 Task: Plan a trip to Rudsar, Iran from 8th November, 2023 to 19th November, 2023 for 1 adult. Place can be shared room with 1  bedroom having 1 bed and 1 bathroom. Property type can be hotel. Look for 4 properties as per requirement.
Action: Mouse moved to (409, 90)
Screenshot: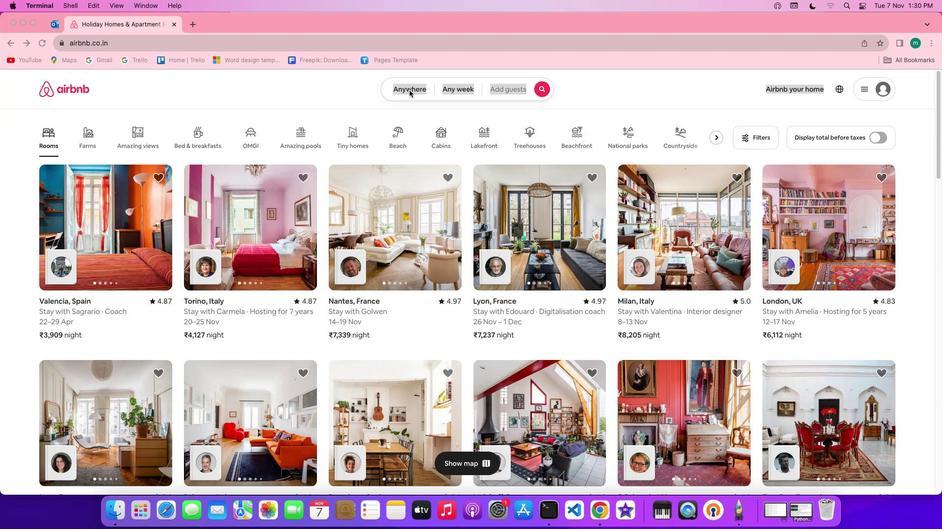 
Action: Mouse pressed left at (409, 90)
Screenshot: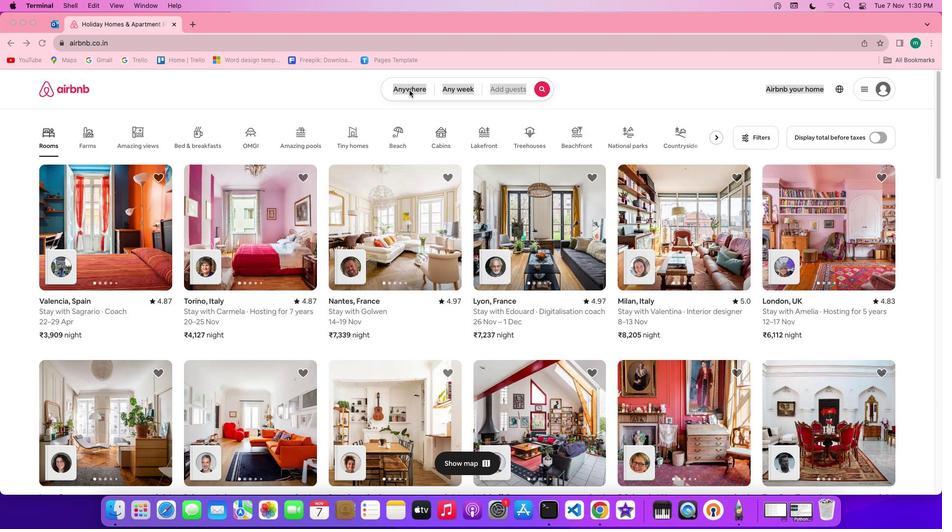 
Action: Mouse pressed left at (409, 90)
Screenshot: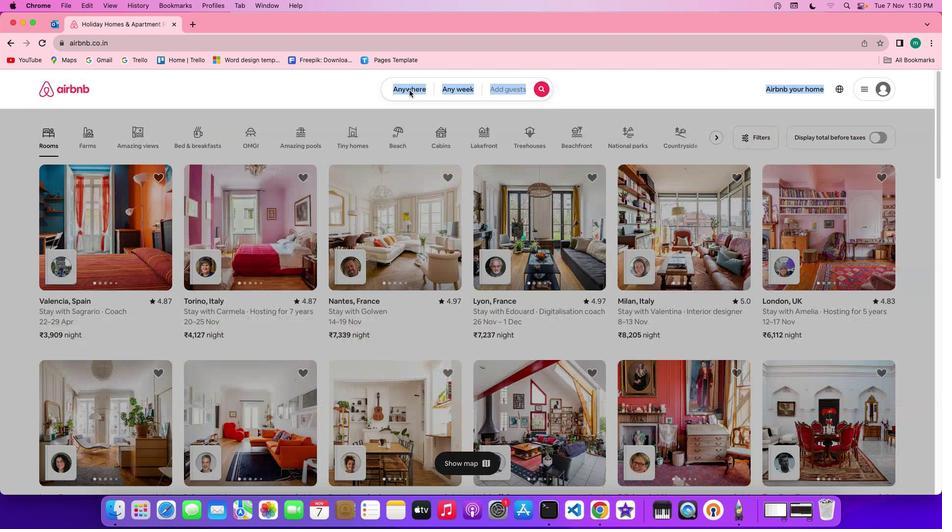 
Action: Mouse moved to (351, 124)
Screenshot: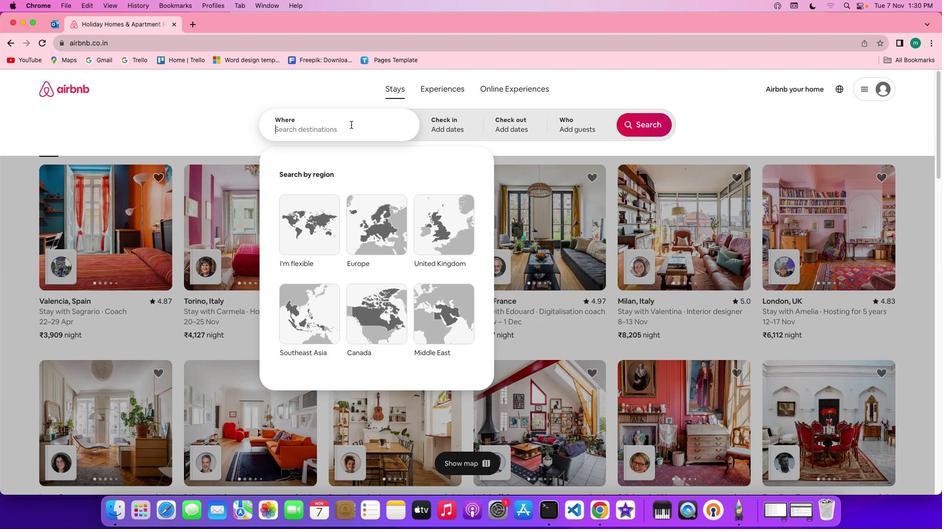 
Action: Mouse pressed left at (351, 124)
Screenshot: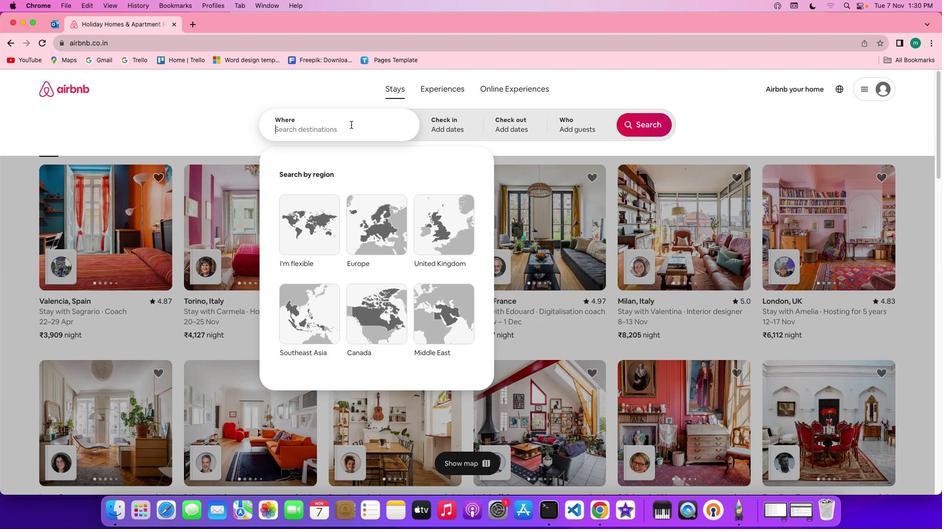 
Action: Key pressed Key.shift'R''u''d''s''a''r'','Key.spaceKey.shift'I''r''a''n'
Screenshot: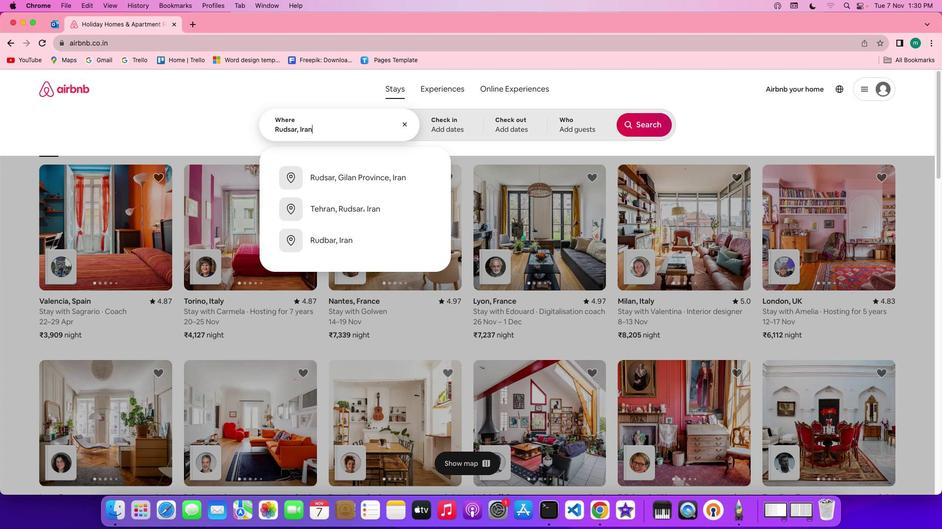 
Action: Mouse moved to (456, 124)
Screenshot: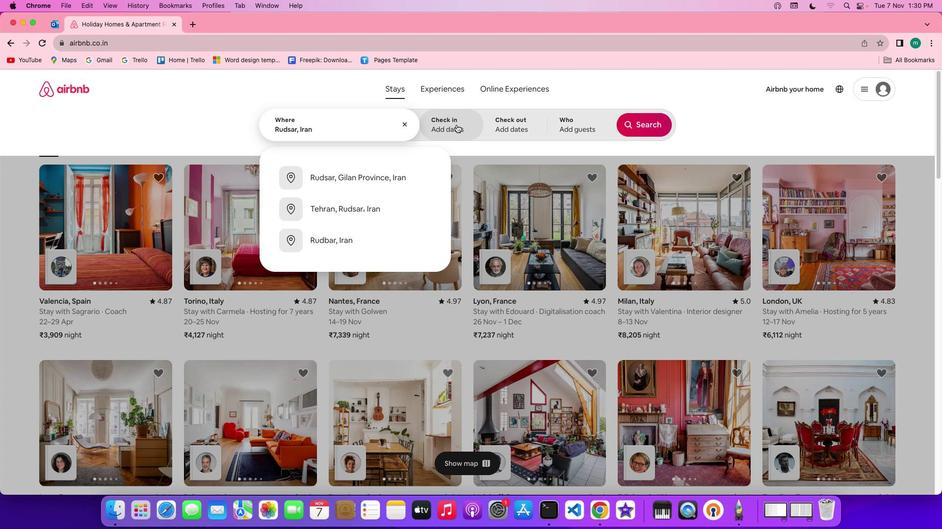 
Action: Mouse pressed left at (456, 124)
Screenshot: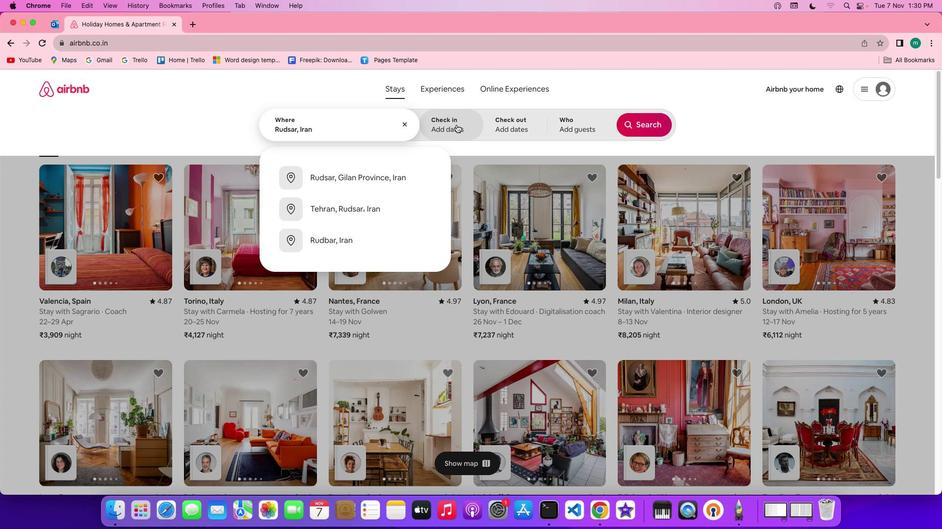 
Action: Mouse moved to (372, 269)
Screenshot: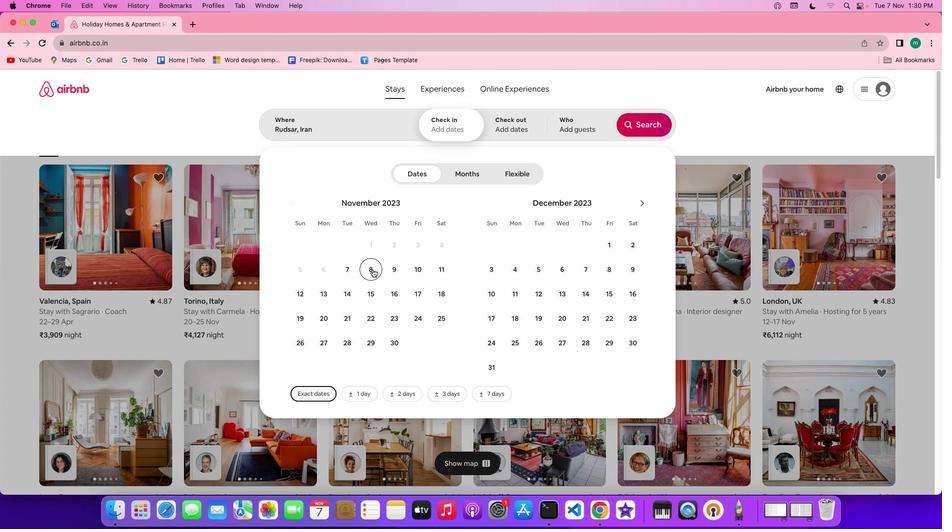 
Action: Mouse pressed left at (372, 269)
Screenshot: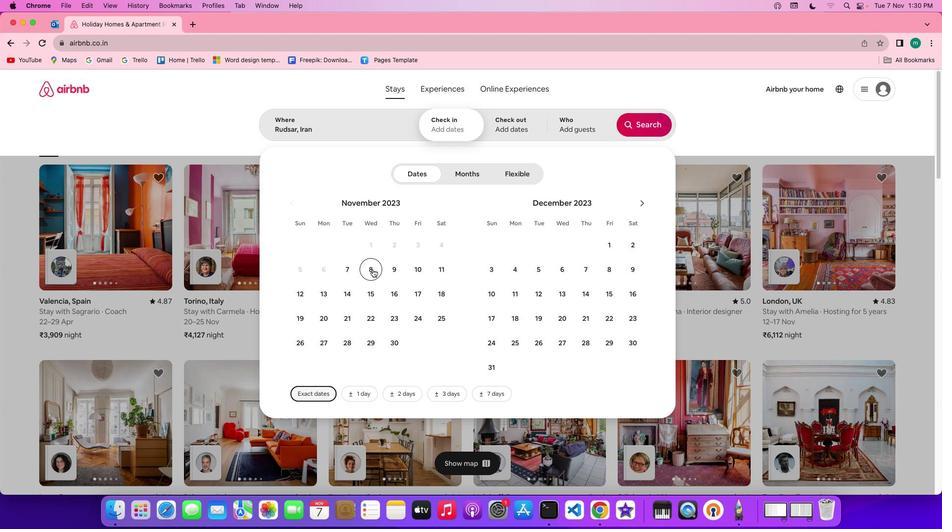 
Action: Mouse moved to (301, 327)
Screenshot: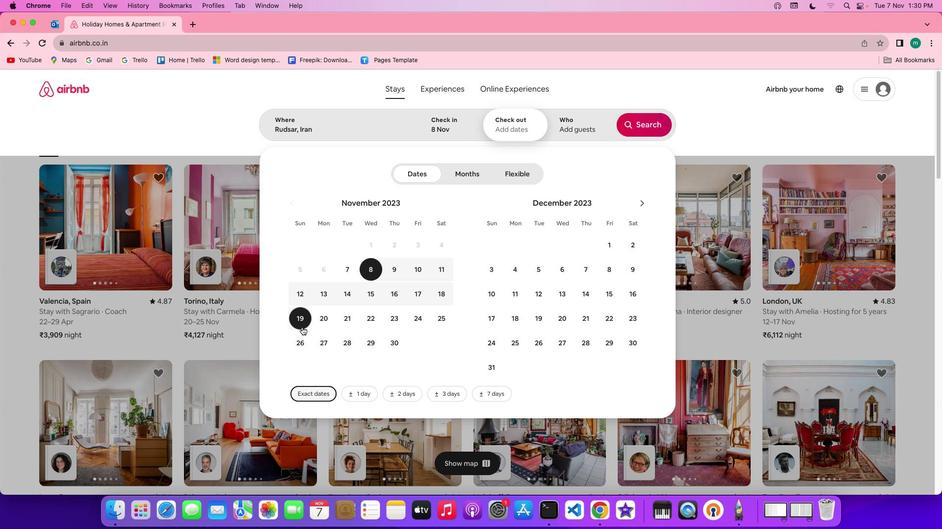 
Action: Mouse pressed left at (301, 327)
Screenshot: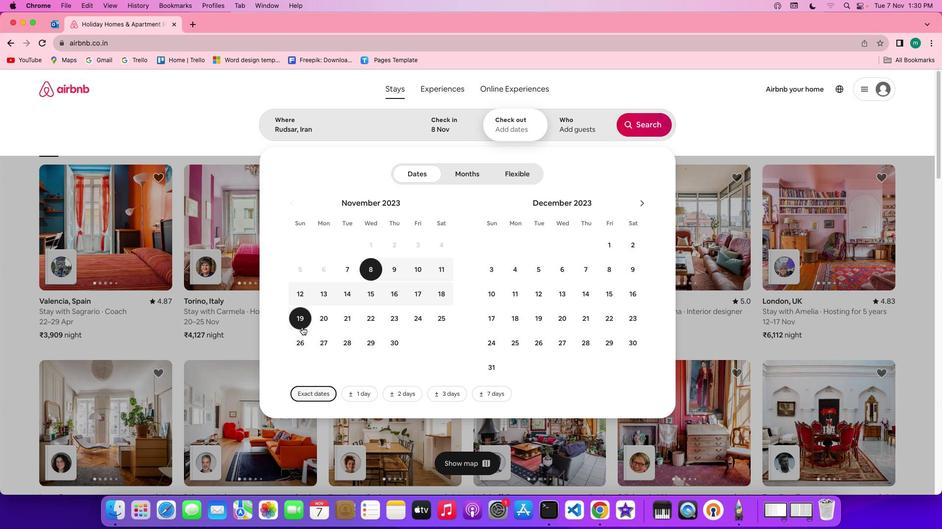 
Action: Mouse moved to (577, 119)
Screenshot: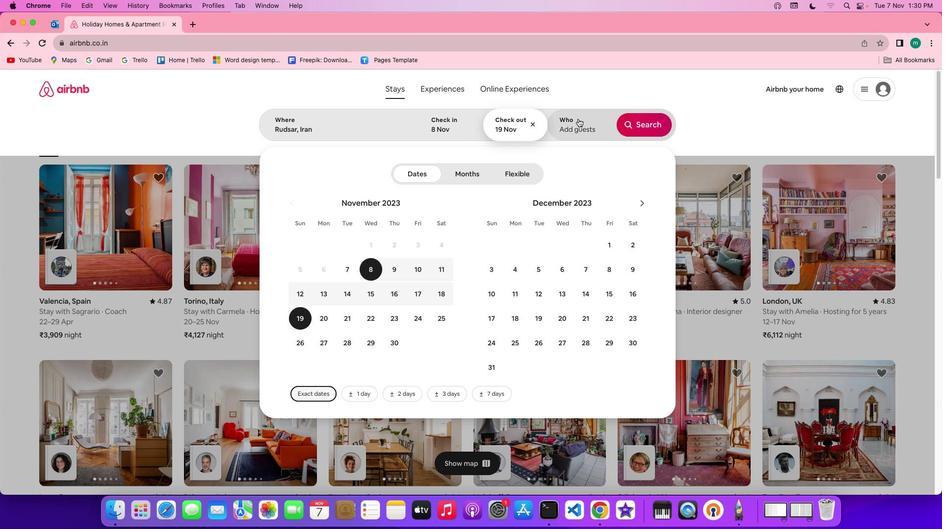 
Action: Mouse pressed left at (577, 119)
Screenshot: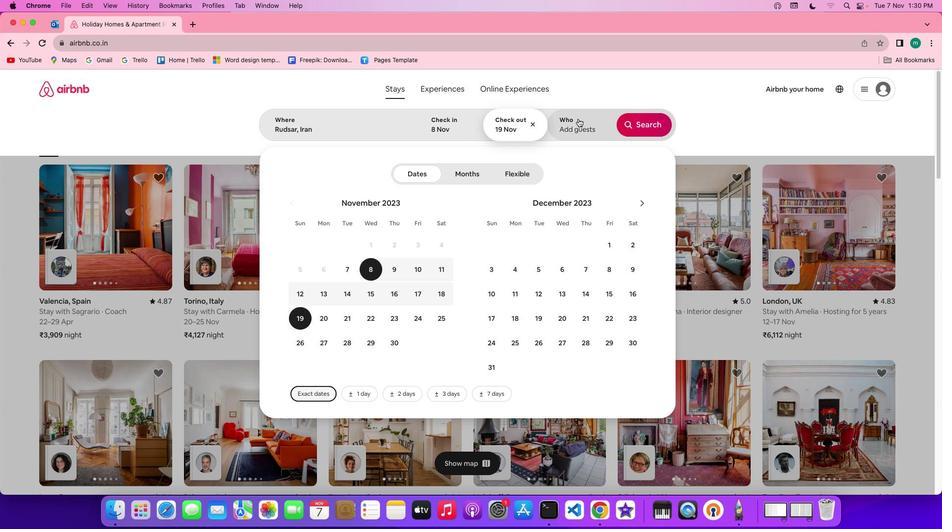 
Action: Mouse moved to (646, 177)
Screenshot: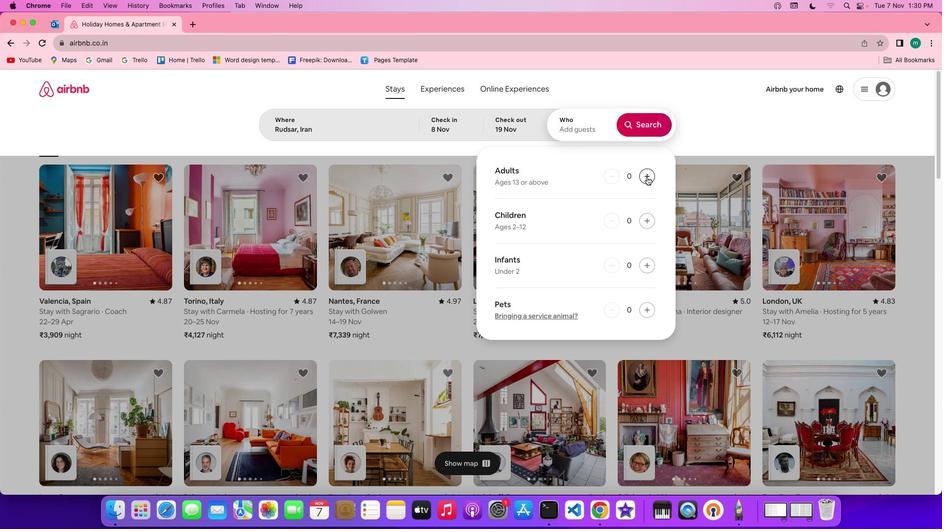
Action: Mouse pressed left at (646, 177)
Screenshot: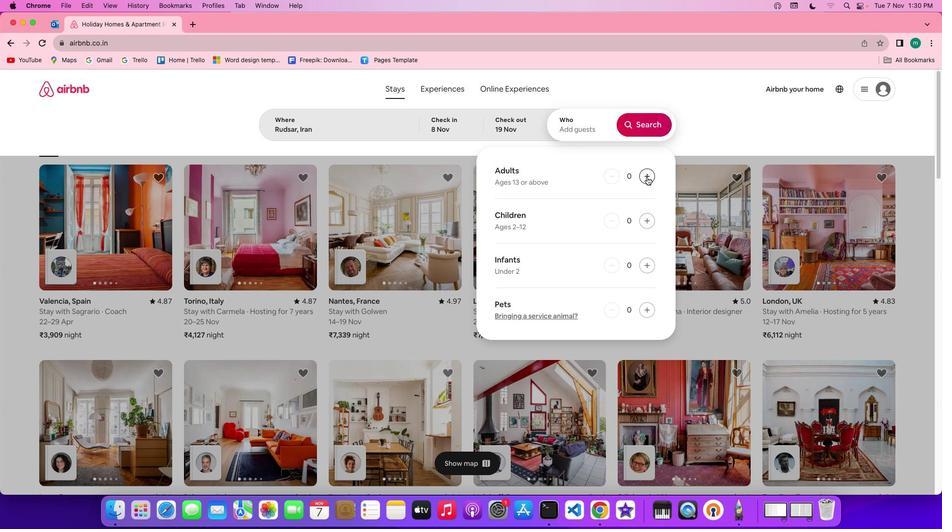 
Action: Mouse moved to (643, 125)
Screenshot: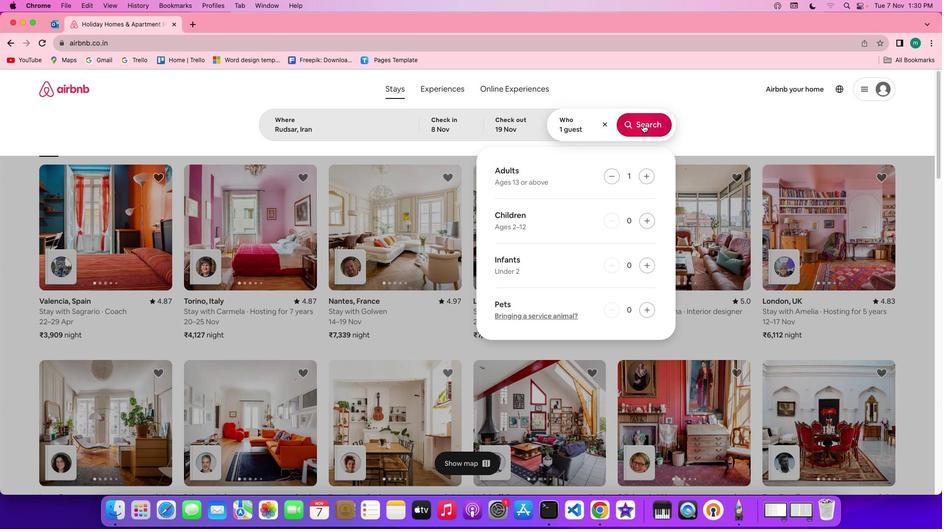 
Action: Mouse pressed left at (643, 125)
Screenshot: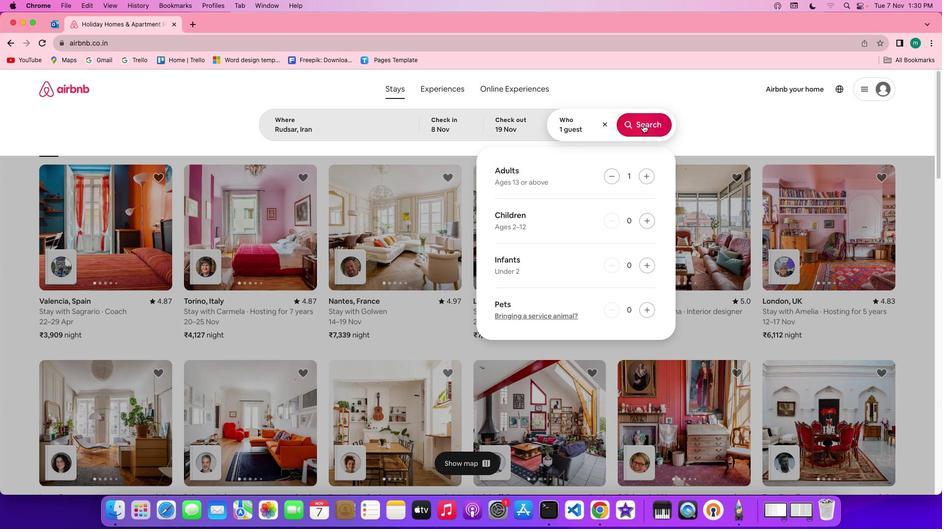 
Action: Mouse moved to (792, 127)
Screenshot: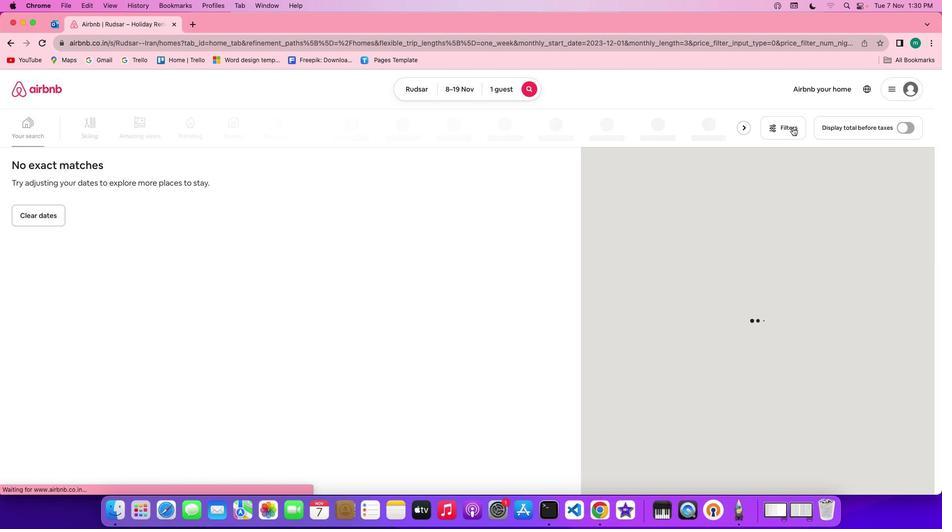 
Action: Mouse pressed left at (792, 127)
Screenshot: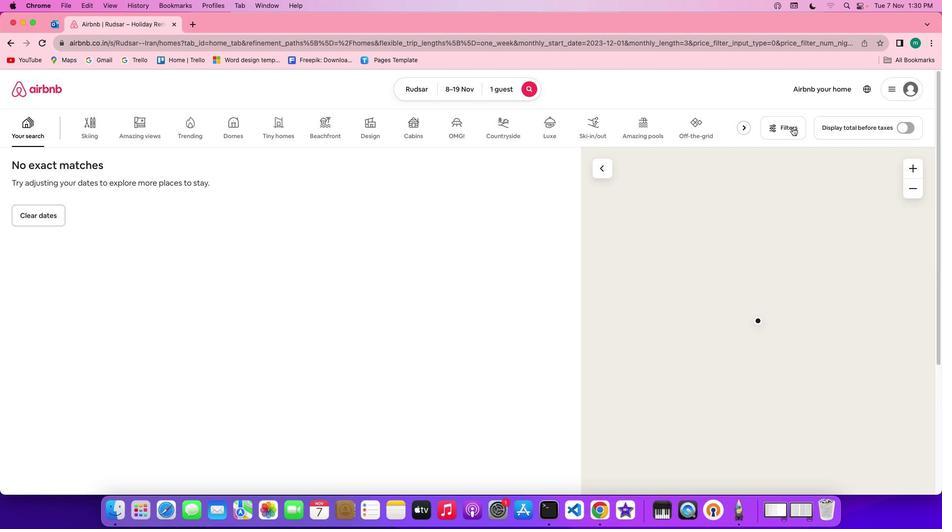 
Action: Mouse moved to (773, 127)
Screenshot: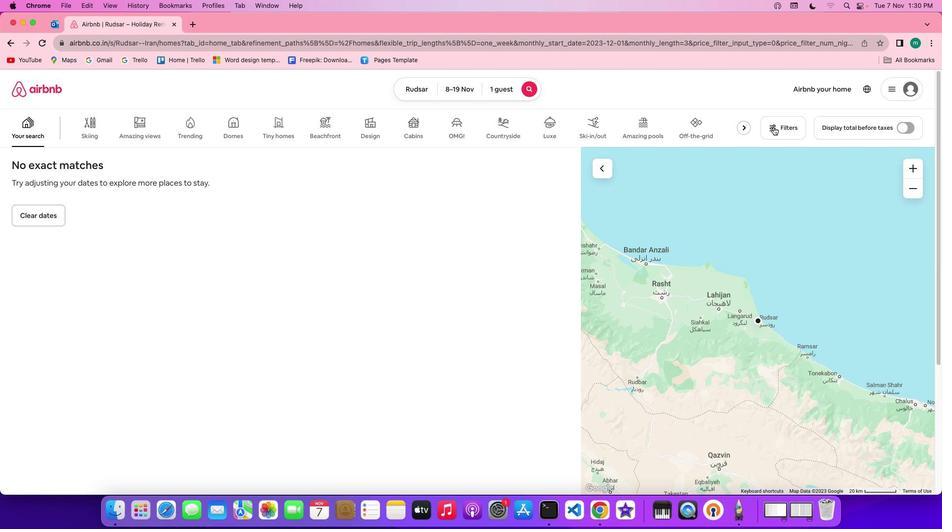 
Action: Mouse pressed left at (773, 127)
Screenshot: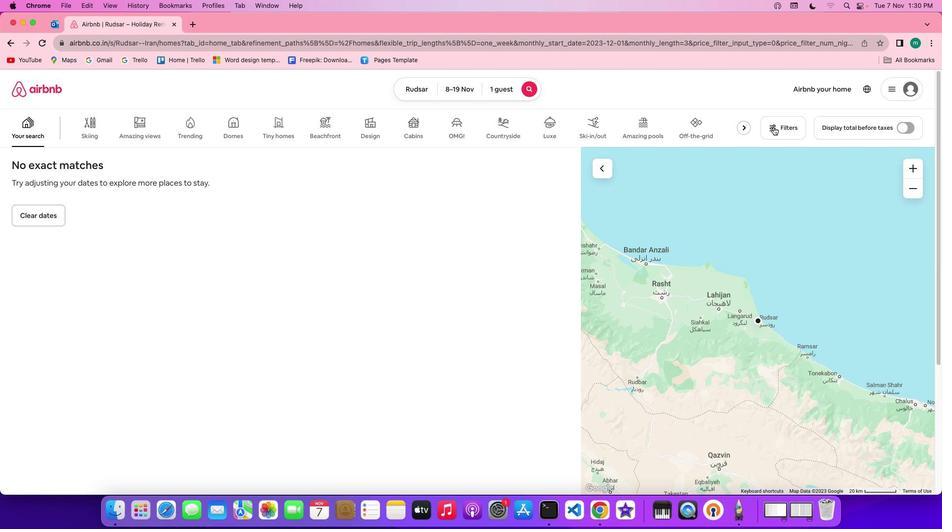 
Action: Mouse moved to (407, 326)
Screenshot: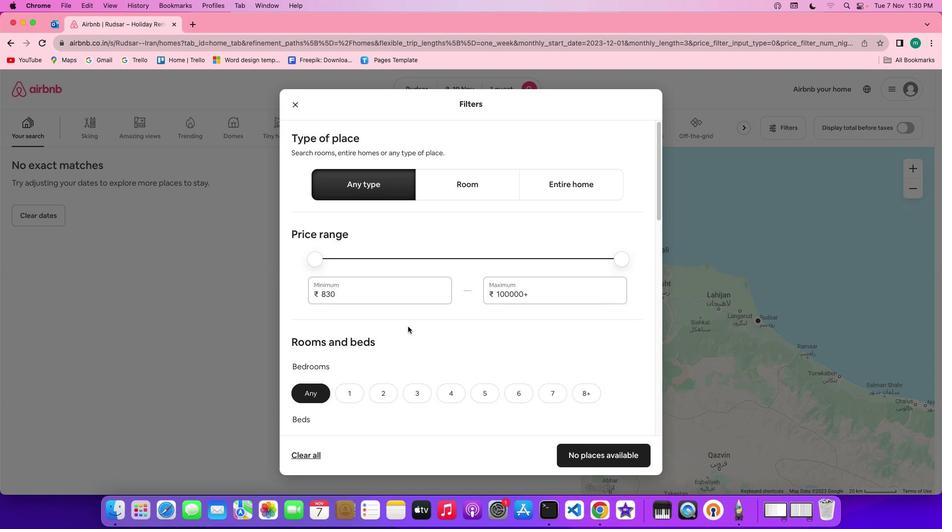 
Action: Mouse scrolled (407, 326) with delta (0, 0)
Screenshot: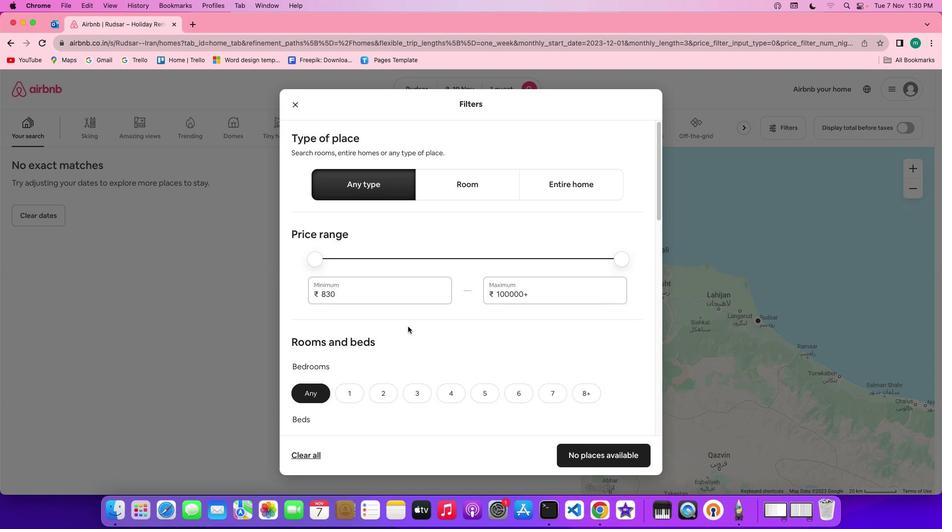 
Action: Mouse scrolled (407, 326) with delta (0, 0)
Screenshot: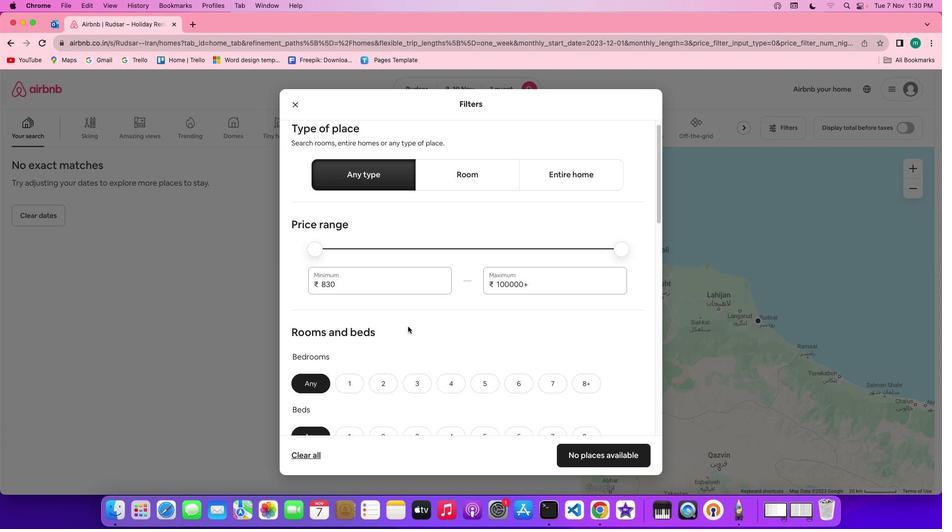 
Action: Mouse scrolled (407, 326) with delta (0, 0)
Screenshot: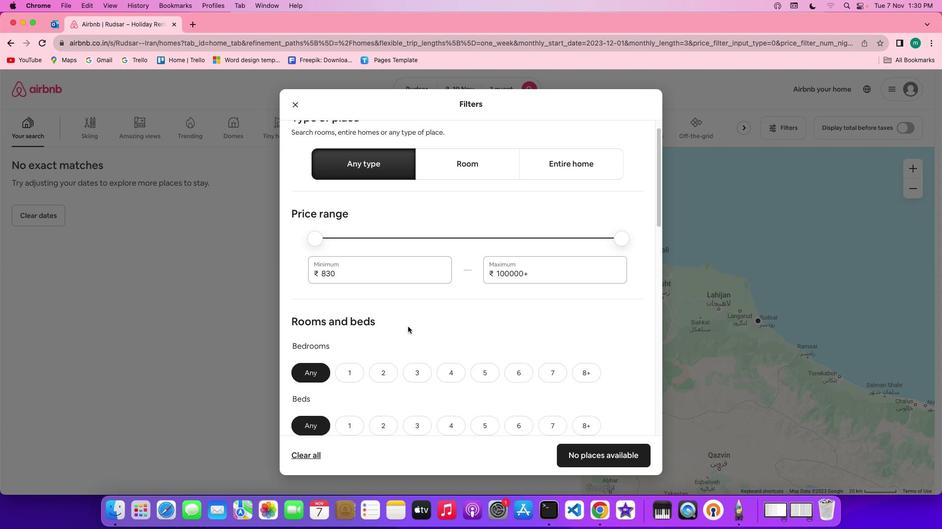 
Action: Mouse scrolled (407, 326) with delta (0, 0)
Screenshot: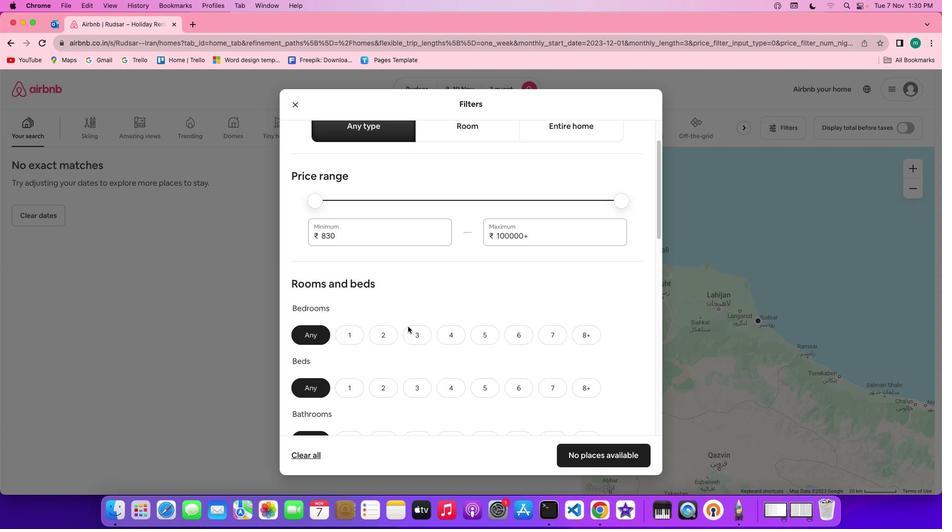
Action: Mouse scrolled (407, 326) with delta (0, 0)
Screenshot: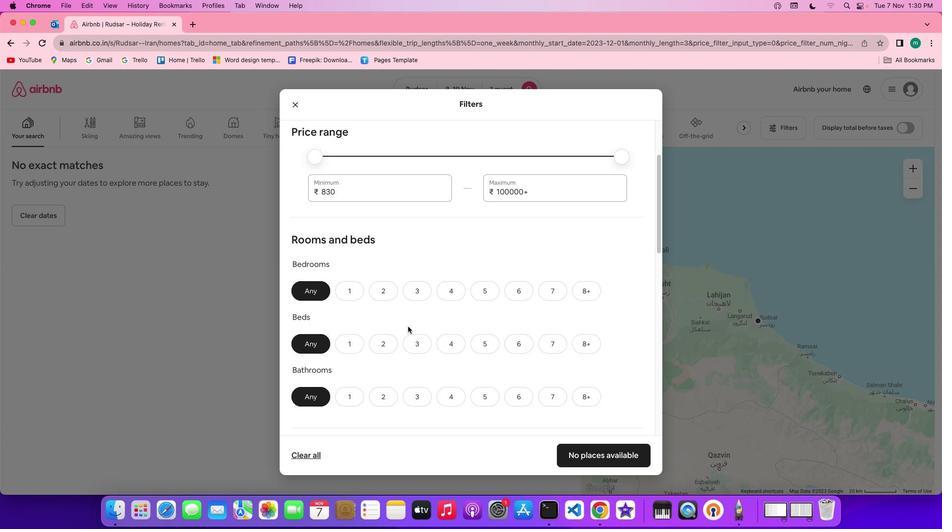 
Action: Mouse scrolled (407, 326) with delta (0, 0)
Screenshot: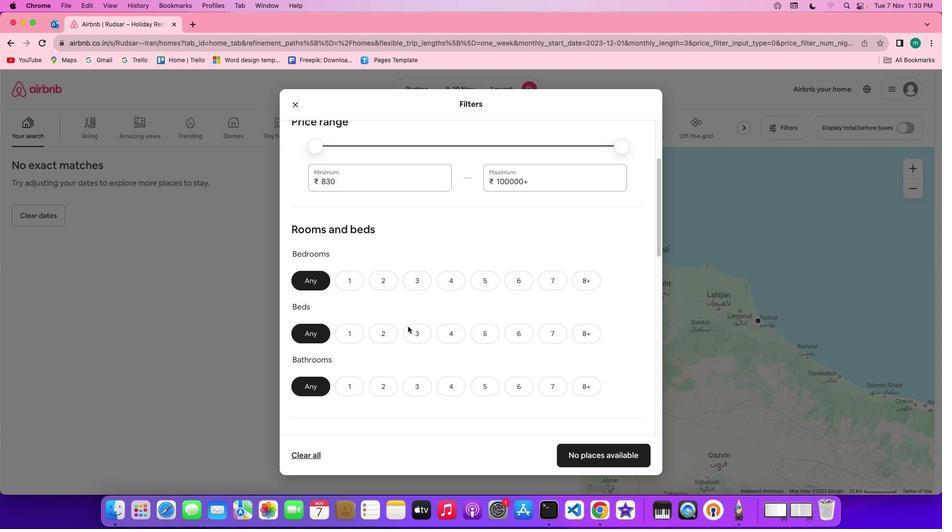 
Action: Mouse scrolled (407, 326) with delta (0, 0)
Screenshot: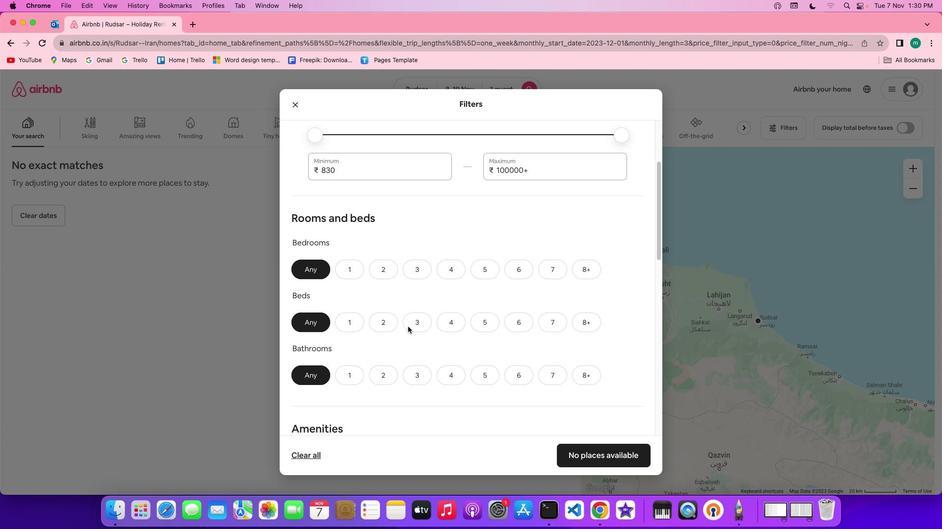 
Action: Mouse scrolled (407, 326) with delta (0, 0)
Screenshot: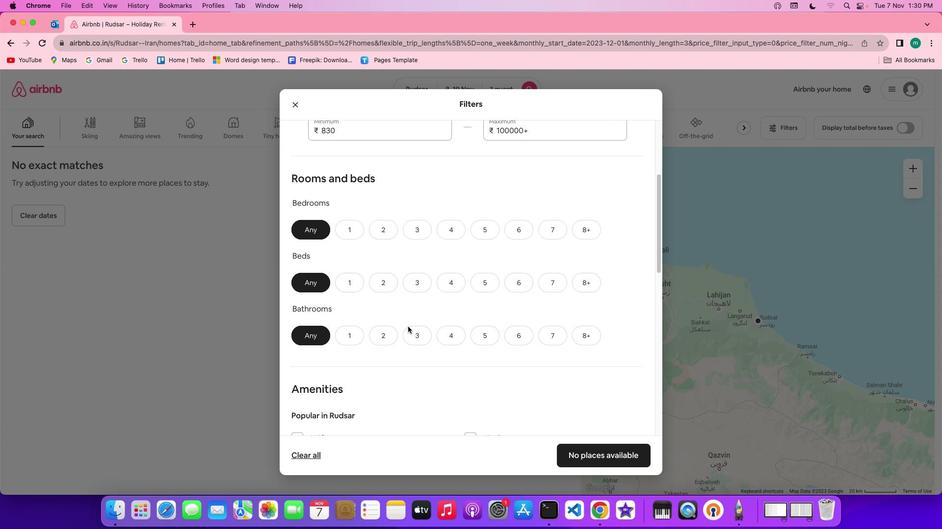 
Action: Mouse moved to (350, 184)
Screenshot: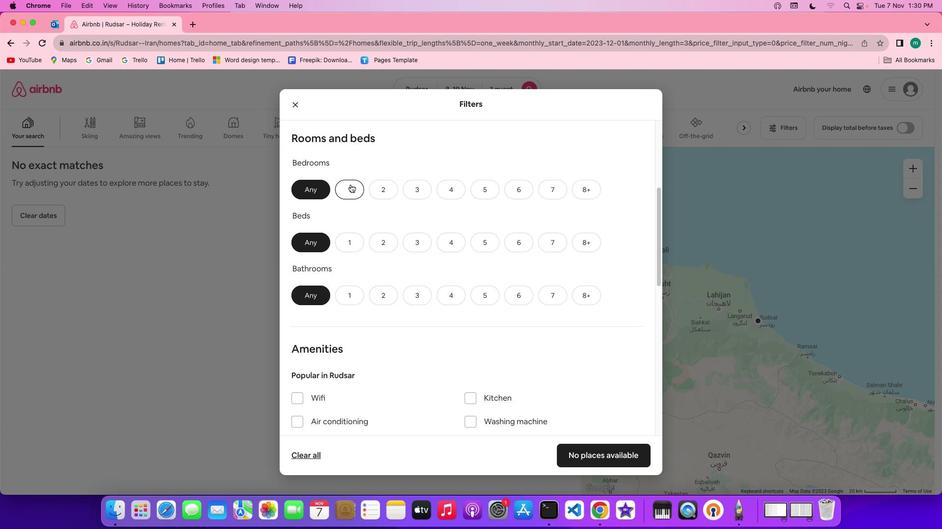 
Action: Mouse pressed left at (350, 184)
Screenshot: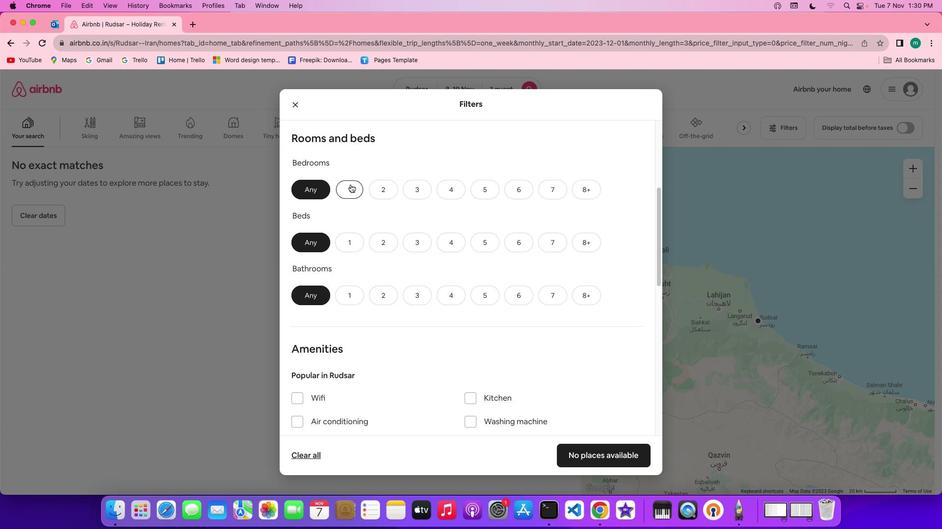 
Action: Mouse moved to (349, 241)
Screenshot: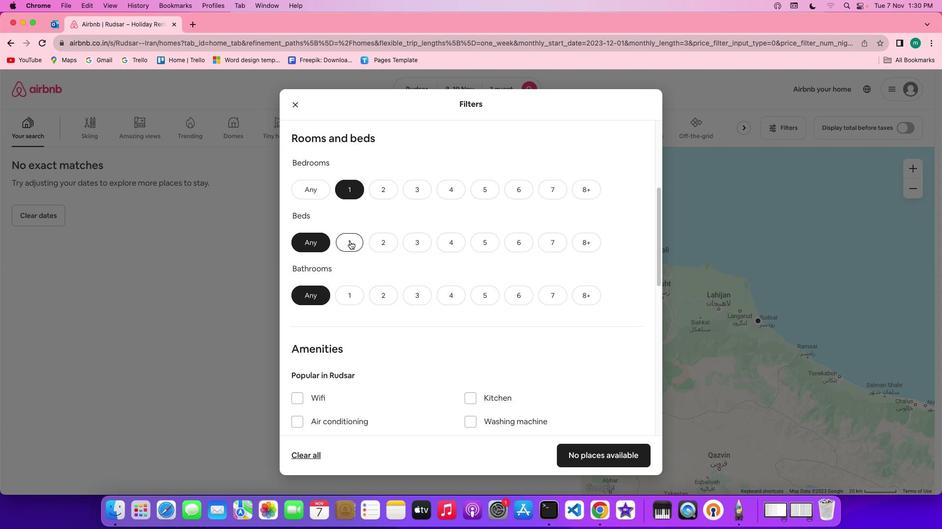
Action: Mouse pressed left at (349, 241)
Screenshot: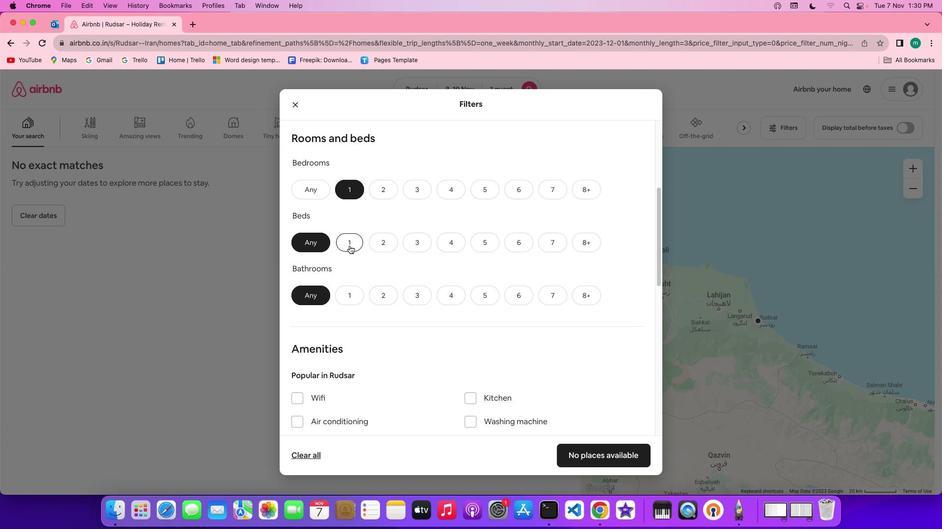 
Action: Mouse moved to (353, 295)
Screenshot: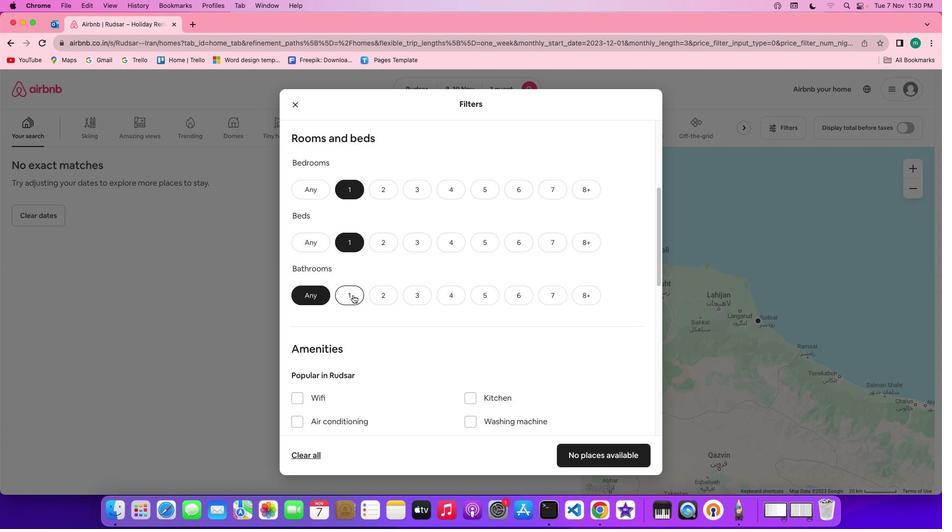 
Action: Mouse pressed left at (353, 295)
Screenshot: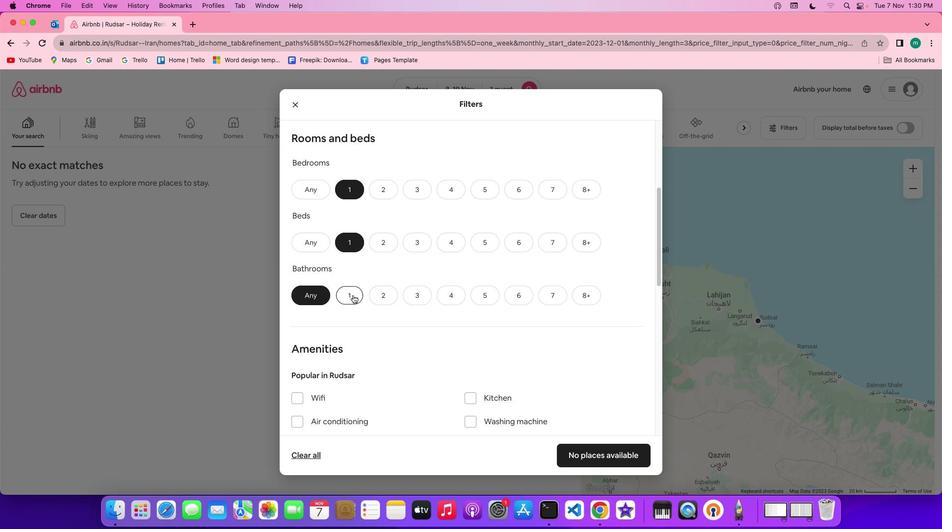 
Action: Mouse moved to (481, 299)
Screenshot: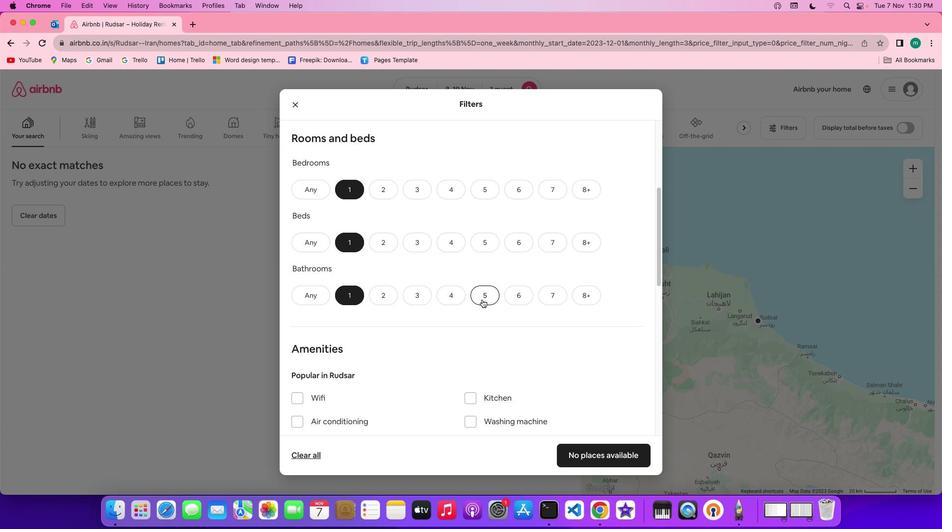 
Action: Mouse scrolled (481, 299) with delta (0, 0)
Screenshot: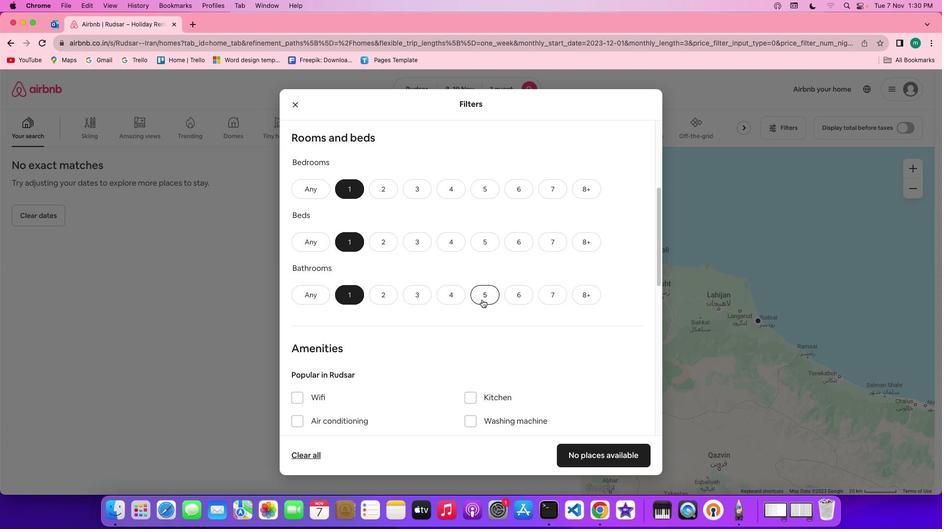 
Action: Mouse scrolled (481, 299) with delta (0, 0)
Screenshot: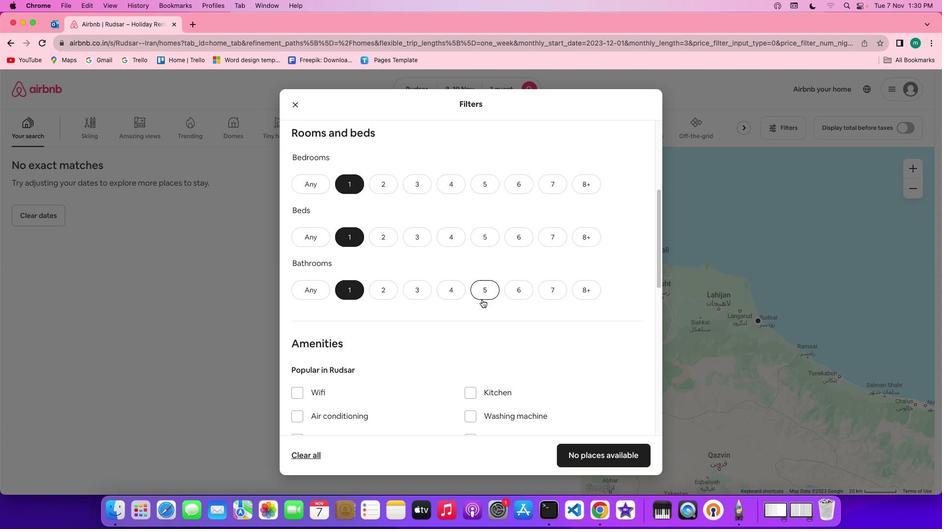 
Action: Mouse scrolled (481, 299) with delta (0, 0)
Screenshot: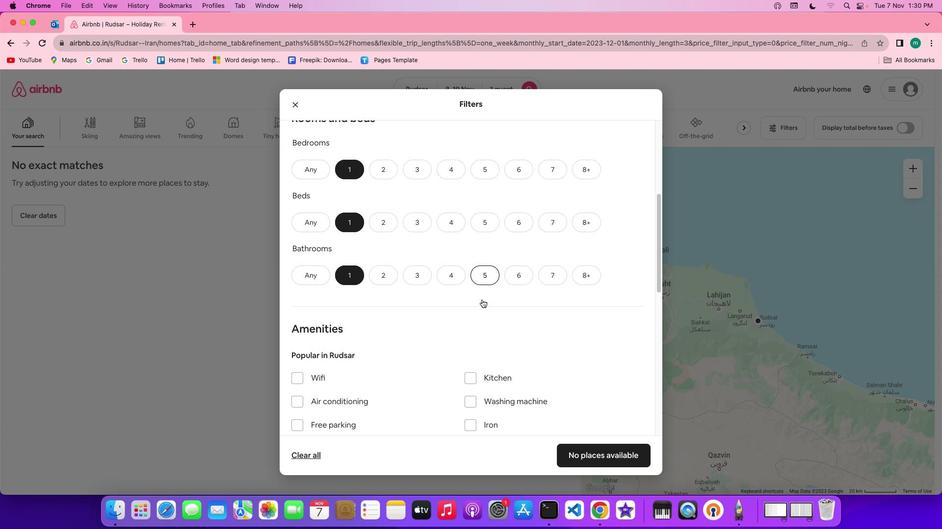 
Action: Mouse scrolled (481, 299) with delta (0, 0)
Screenshot: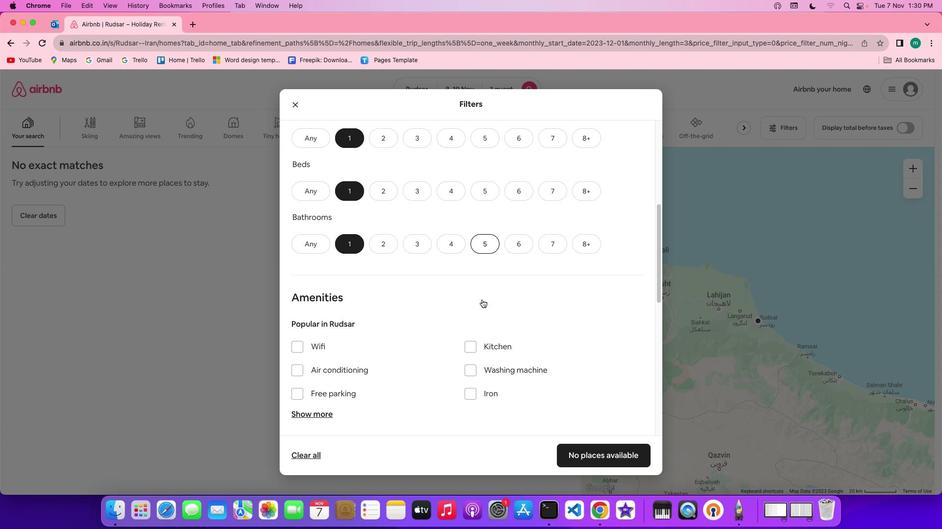 
Action: Mouse scrolled (481, 299) with delta (0, 0)
Screenshot: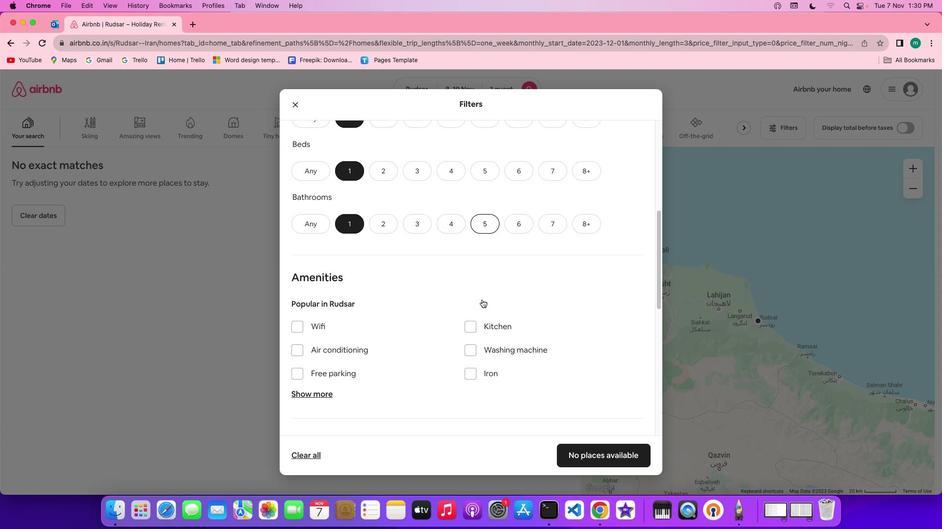 
Action: Mouse scrolled (481, 299) with delta (0, 0)
Screenshot: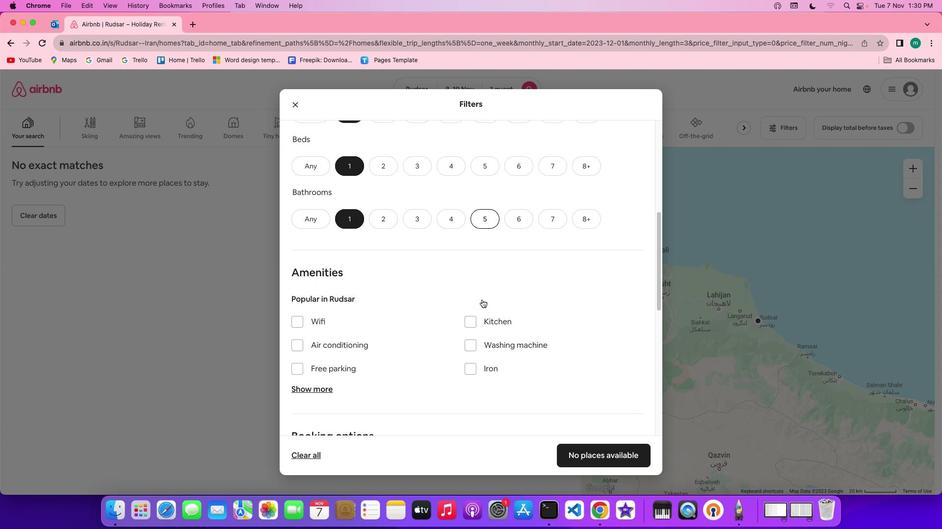 
Action: Mouse scrolled (481, 299) with delta (0, 0)
Screenshot: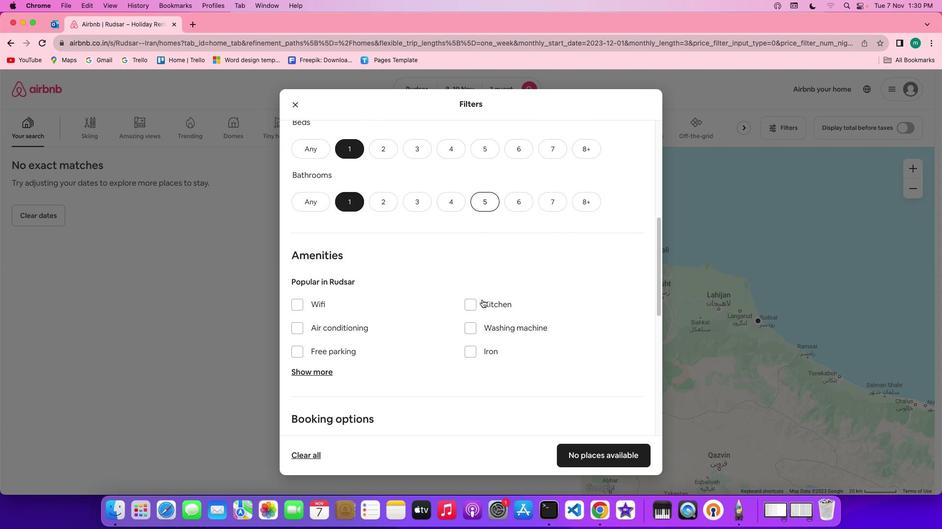 
Action: Mouse scrolled (481, 299) with delta (0, 0)
Screenshot: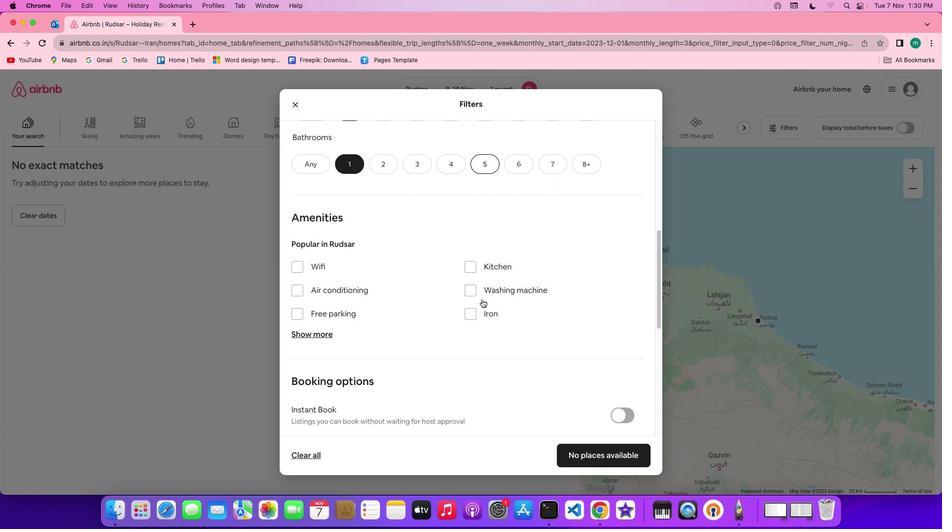 
Action: Mouse scrolled (481, 299) with delta (0, 0)
Screenshot: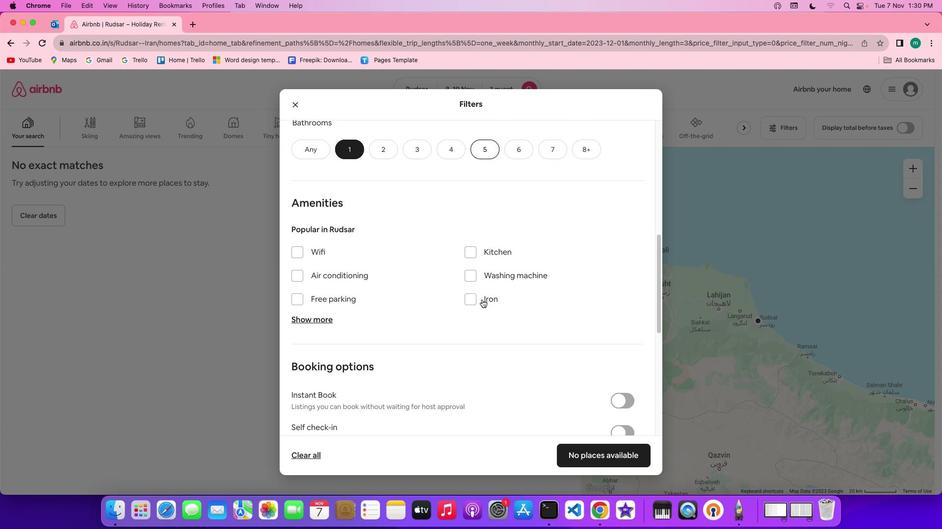 
Action: Mouse scrolled (481, 299) with delta (0, 0)
Screenshot: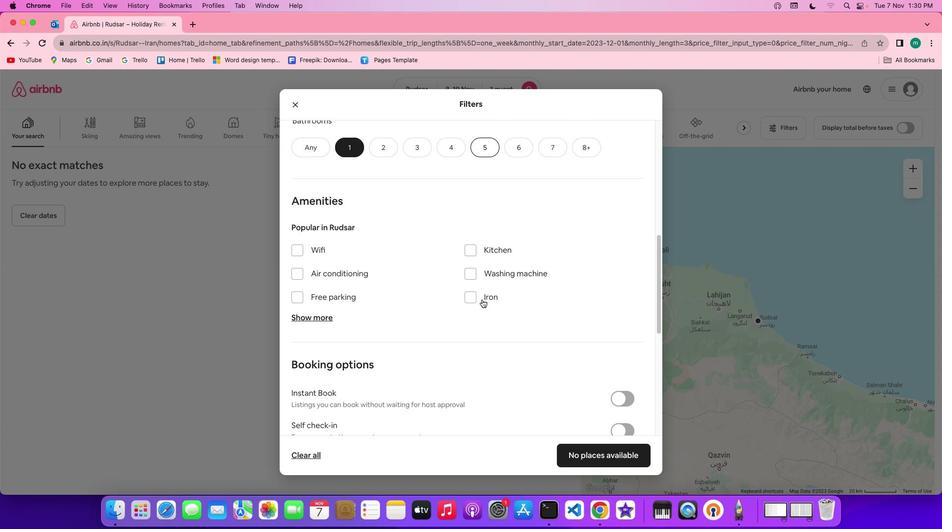 
Action: Mouse scrolled (481, 299) with delta (0, 0)
Screenshot: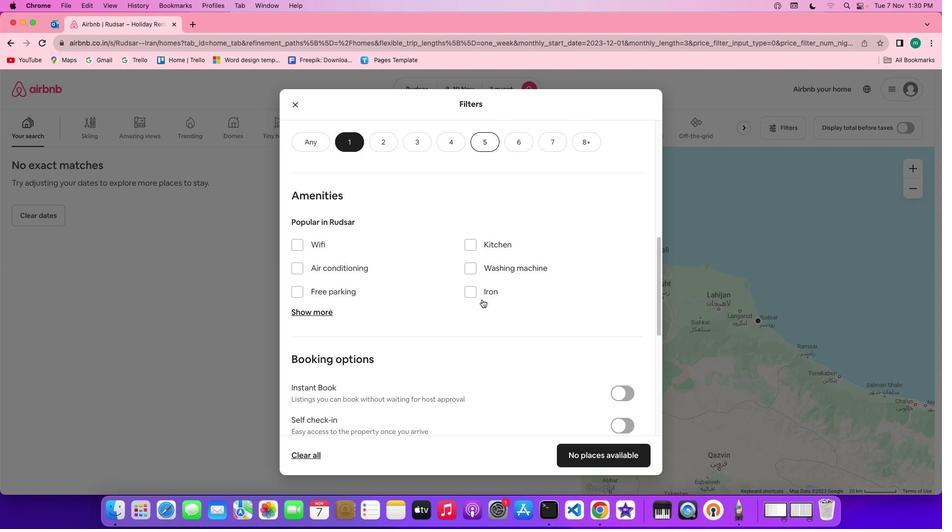 
Action: Mouse scrolled (481, 299) with delta (0, 0)
Screenshot: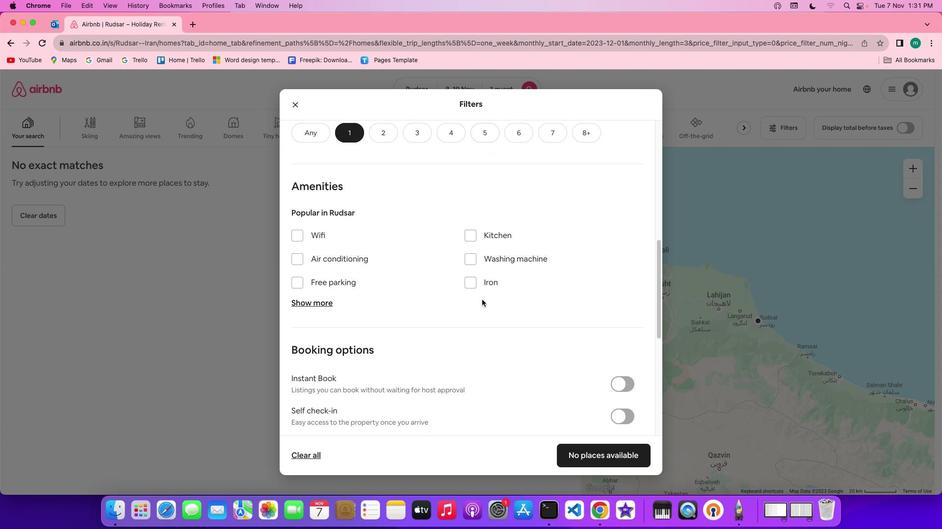 
Action: Mouse scrolled (481, 299) with delta (0, 0)
Screenshot: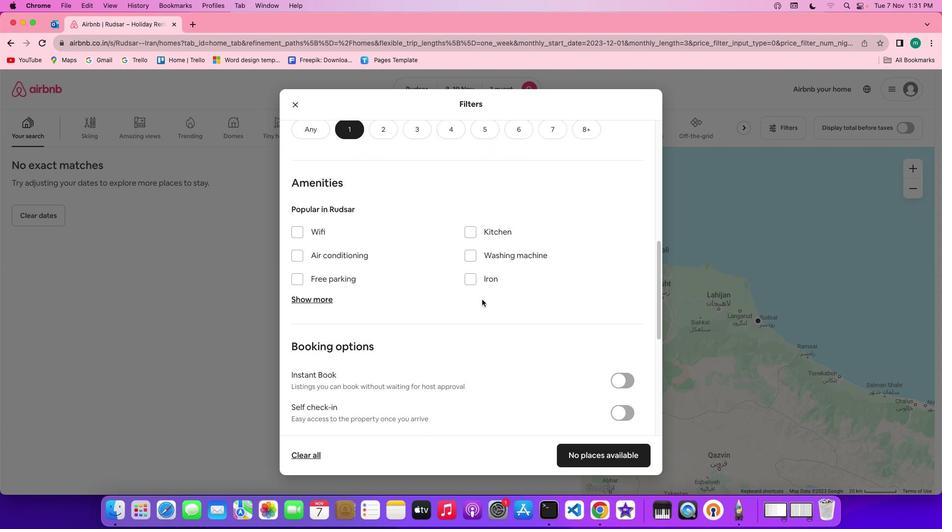 
Action: Mouse scrolled (481, 299) with delta (0, 0)
Screenshot: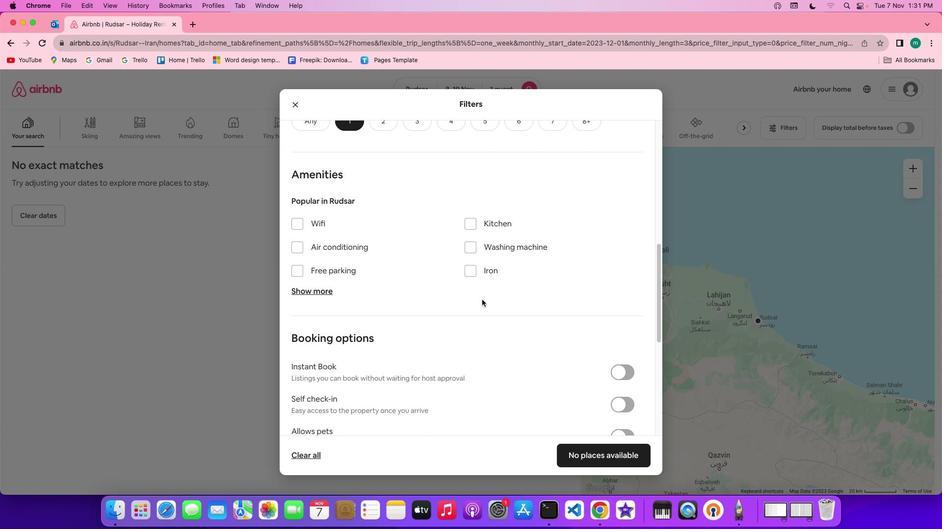 
Action: Mouse scrolled (481, 299) with delta (0, 0)
Screenshot: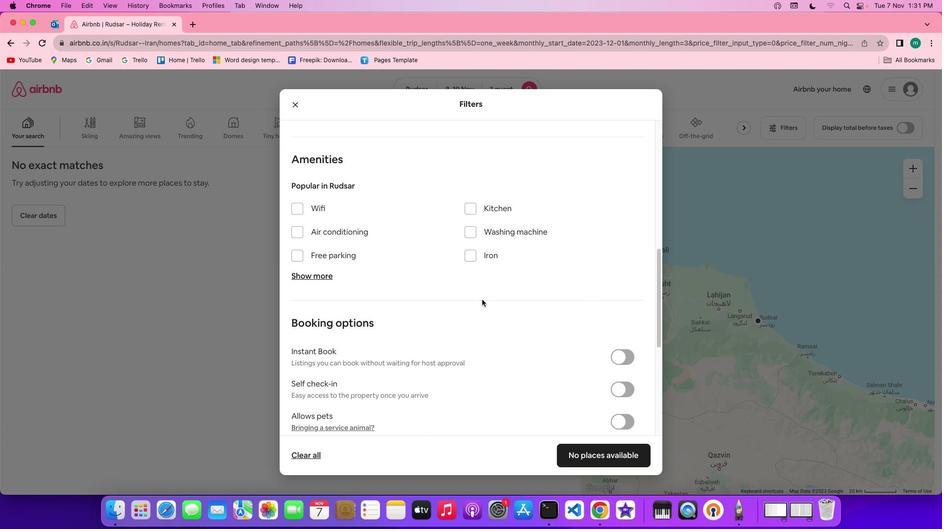 
Action: Mouse scrolled (481, 299) with delta (0, 0)
Screenshot: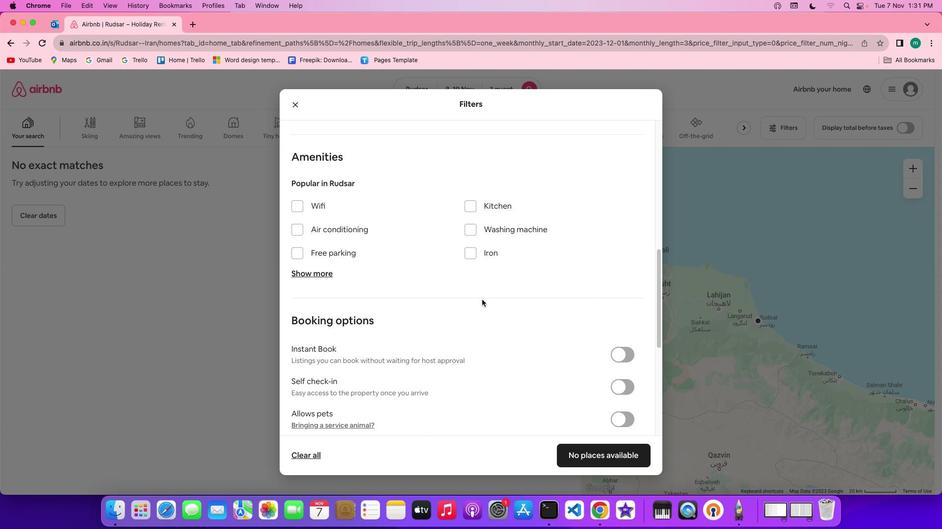 
Action: Mouse moved to (486, 303)
Screenshot: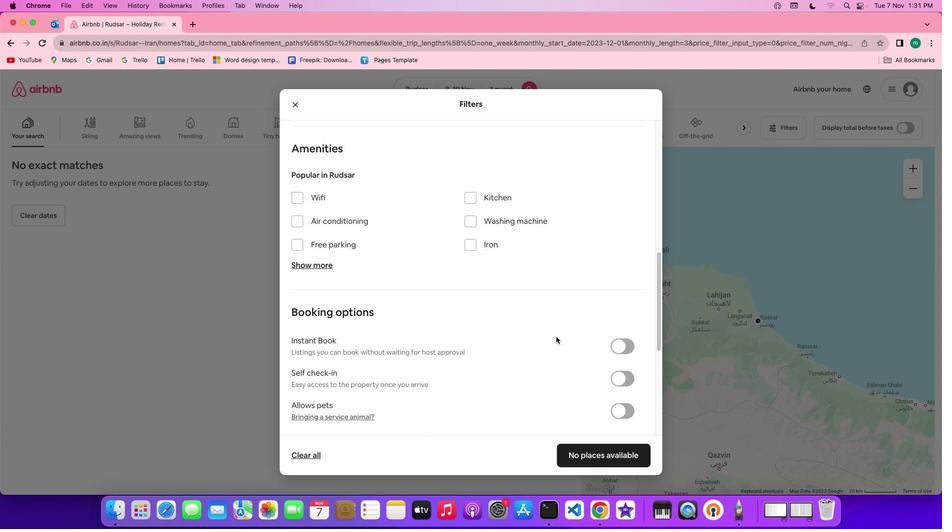 
Action: Mouse scrolled (486, 303) with delta (0, 0)
Screenshot: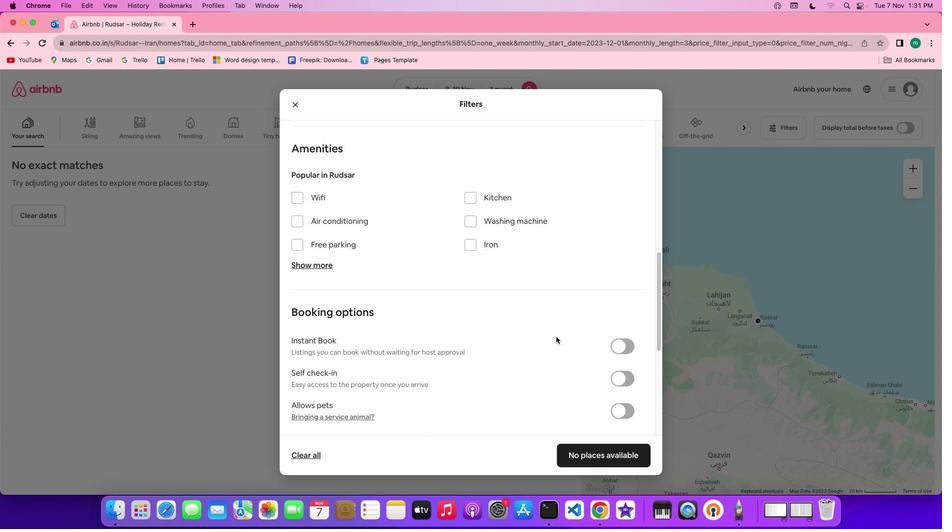 
Action: Mouse moved to (556, 337)
Screenshot: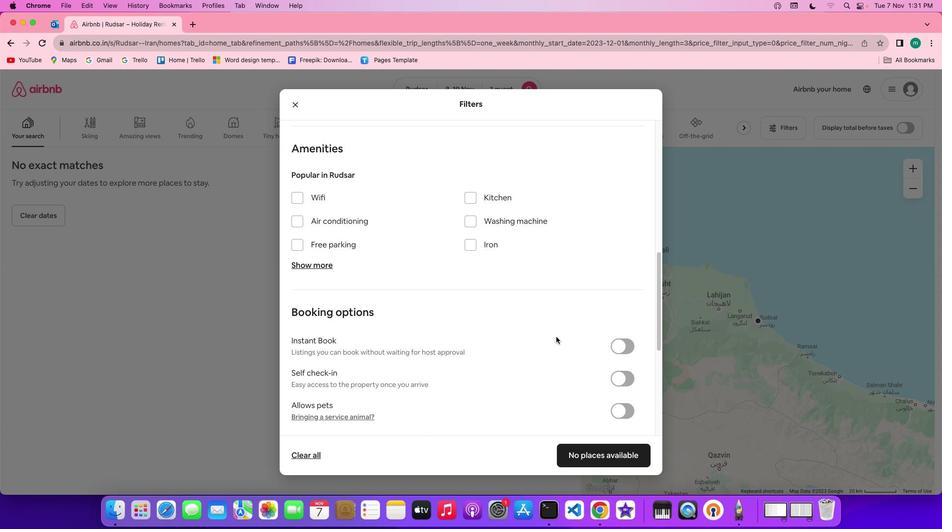 
Action: Mouse scrolled (556, 337) with delta (0, 0)
Screenshot: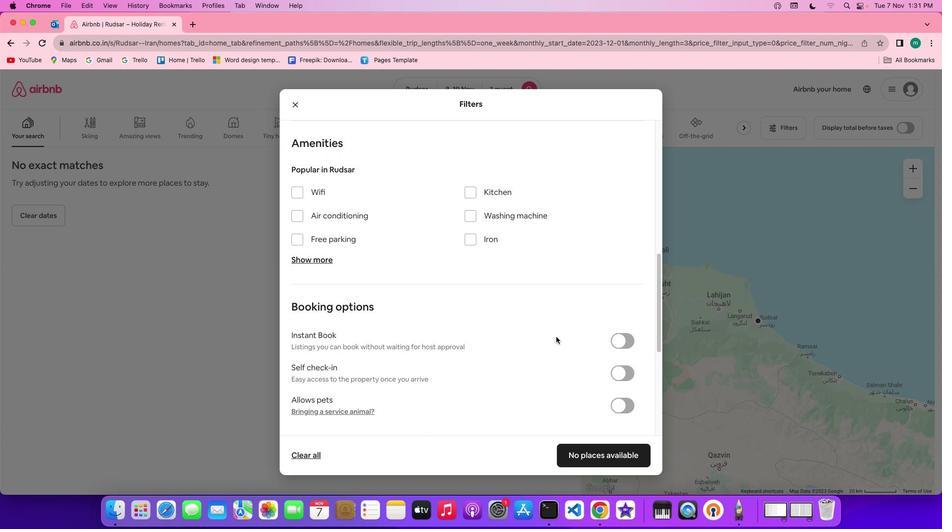
Action: Mouse scrolled (556, 337) with delta (0, 0)
Screenshot: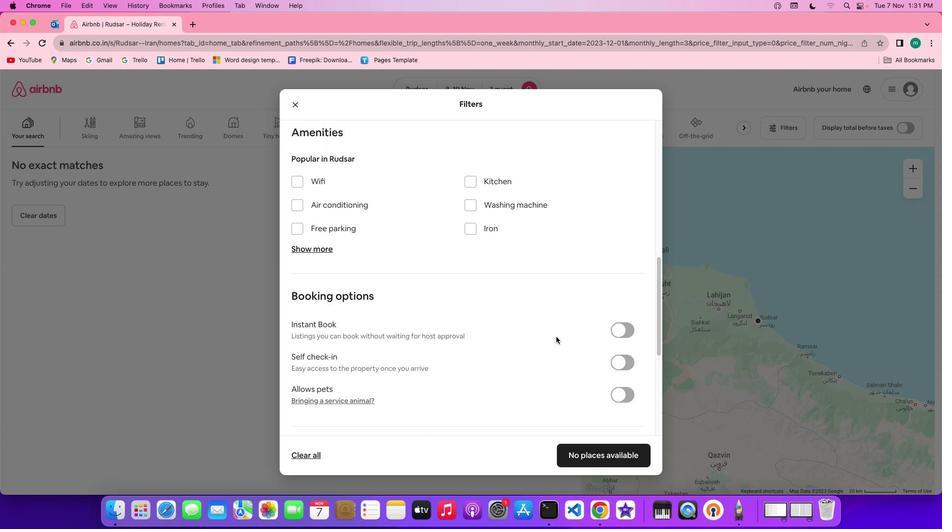 
Action: Mouse scrolled (556, 337) with delta (0, -1)
Screenshot: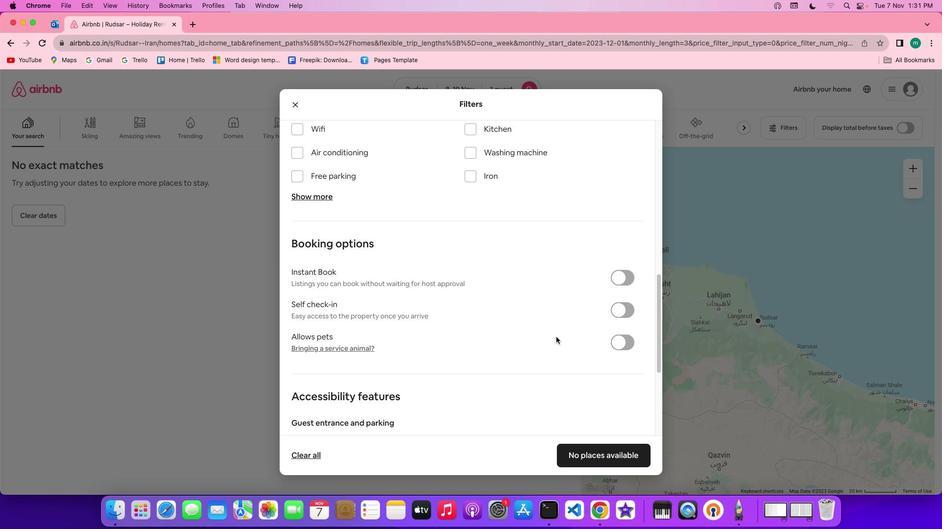 
Action: Mouse scrolled (556, 337) with delta (0, -2)
Screenshot: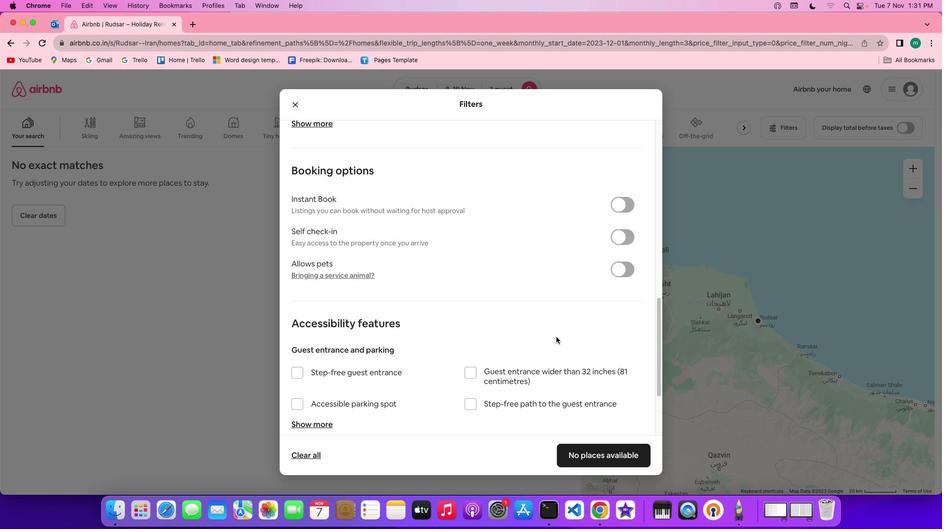 
Action: Mouse scrolled (556, 337) with delta (0, -2)
Screenshot: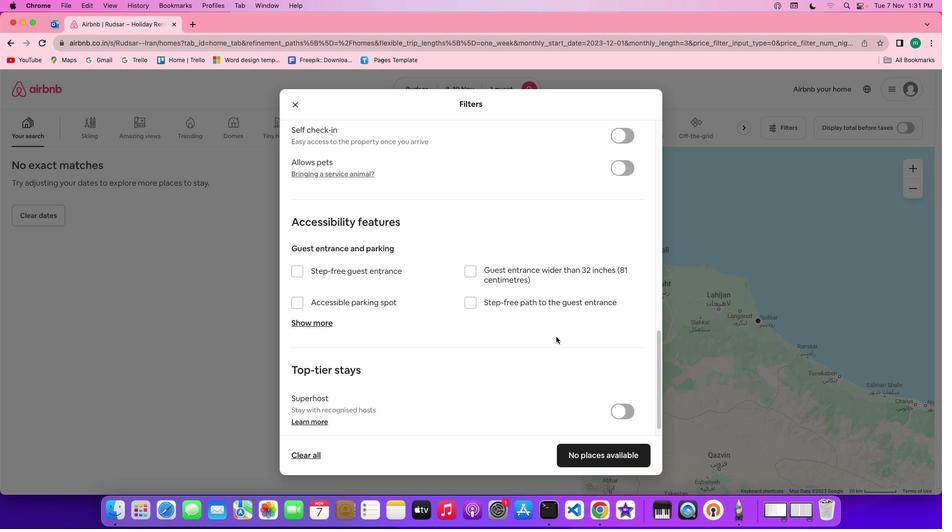 
Action: Mouse scrolled (556, 337) with delta (0, 0)
Screenshot: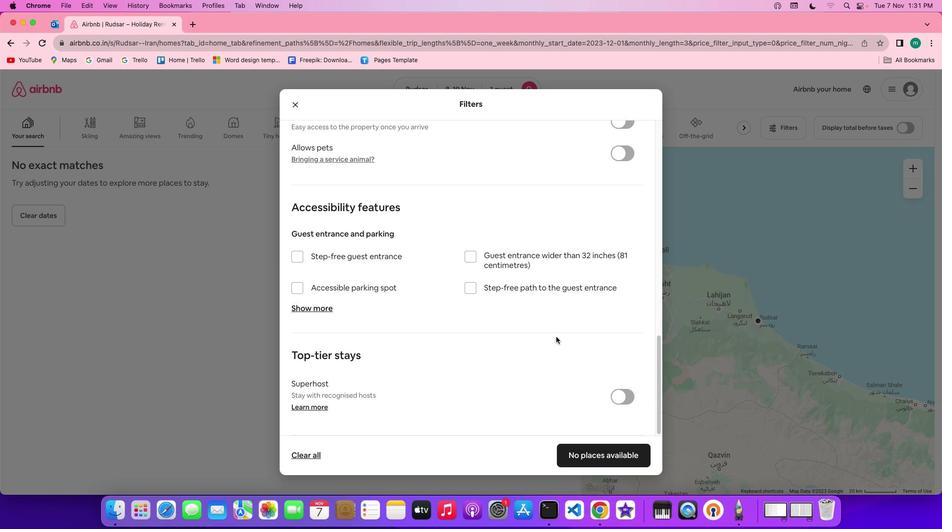 
Action: Mouse scrolled (556, 337) with delta (0, 0)
Screenshot: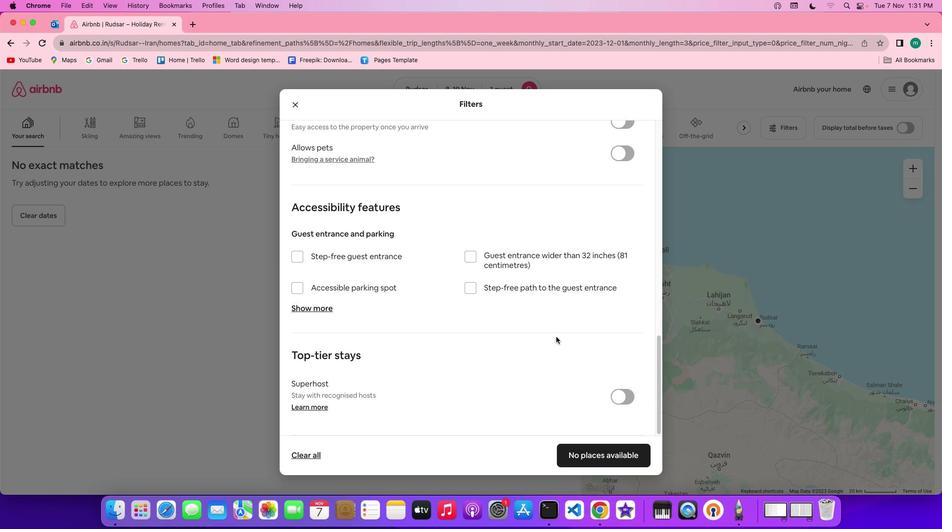 
Action: Mouse scrolled (556, 337) with delta (0, -1)
Screenshot: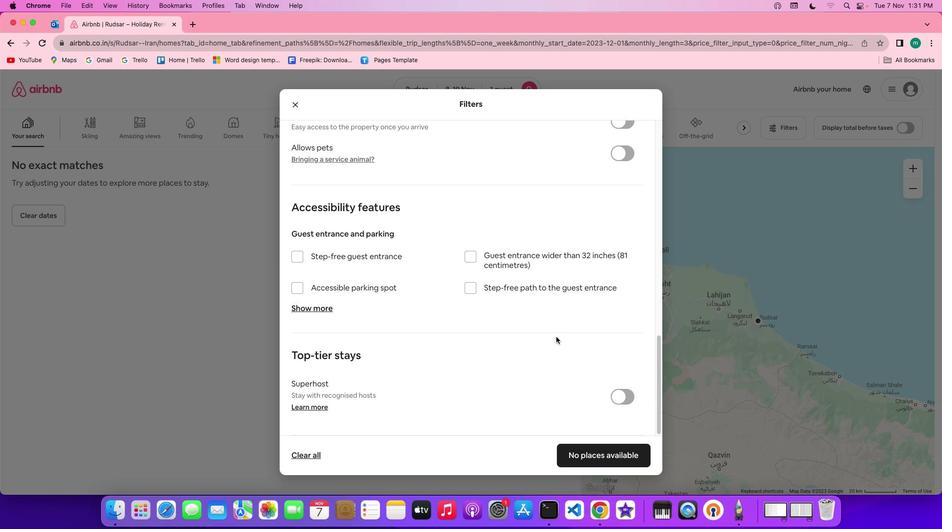 
Action: Mouse scrolled (556, 337) with delta (0, -2)
Screenshot: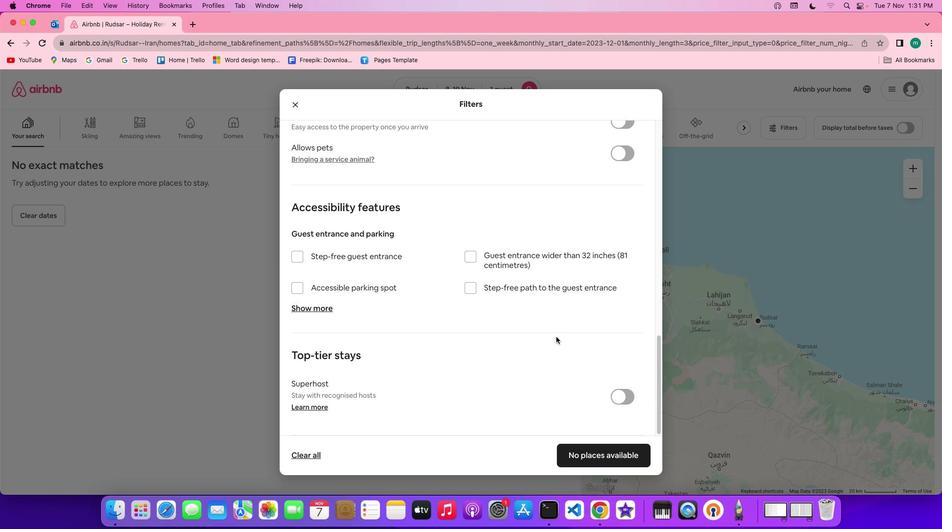 
Action: Mouse scrolled (556, 337) with delta (0, -2)
Screenshot: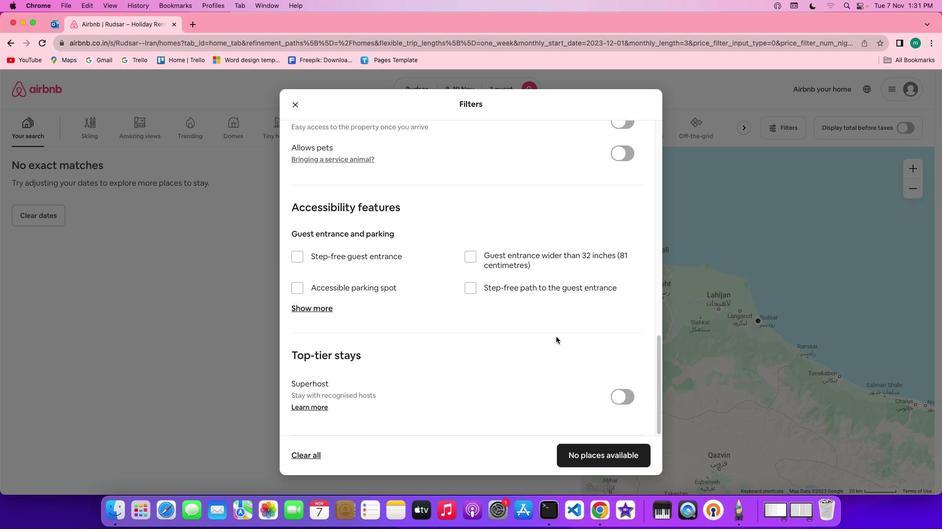 
Action: Mouse scrolled (556, 337) with delta (0, -2)
Screenshot: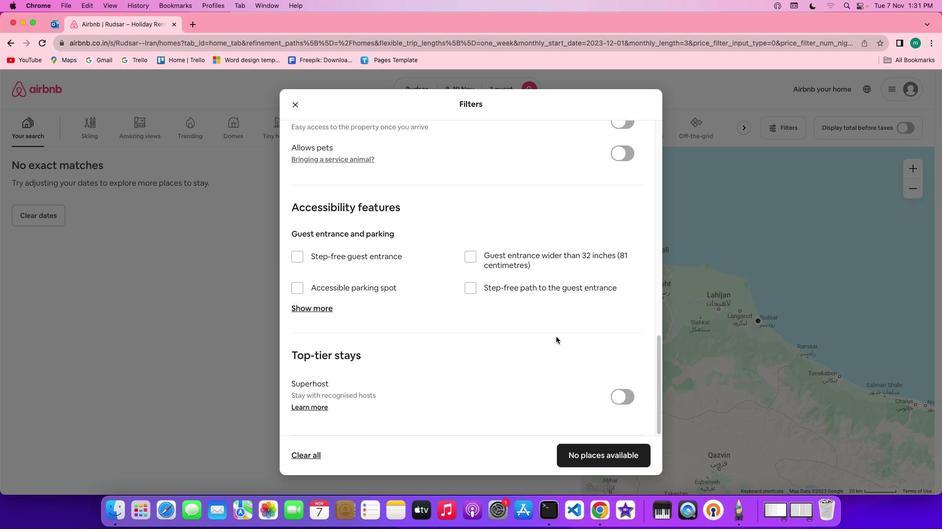 
Action: Mouse moved to (601, 460)
Screenshot: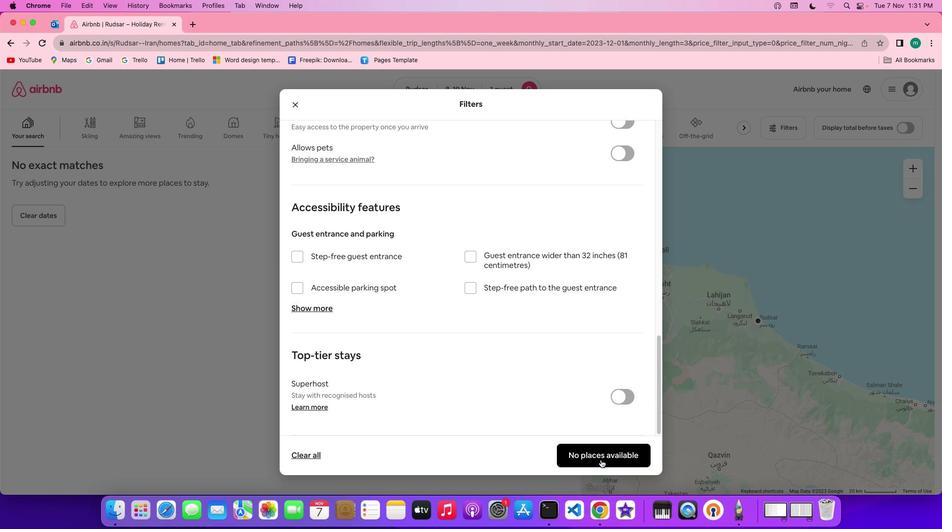 
Action: Mouse pressed left at (601, 460)
Screenshot: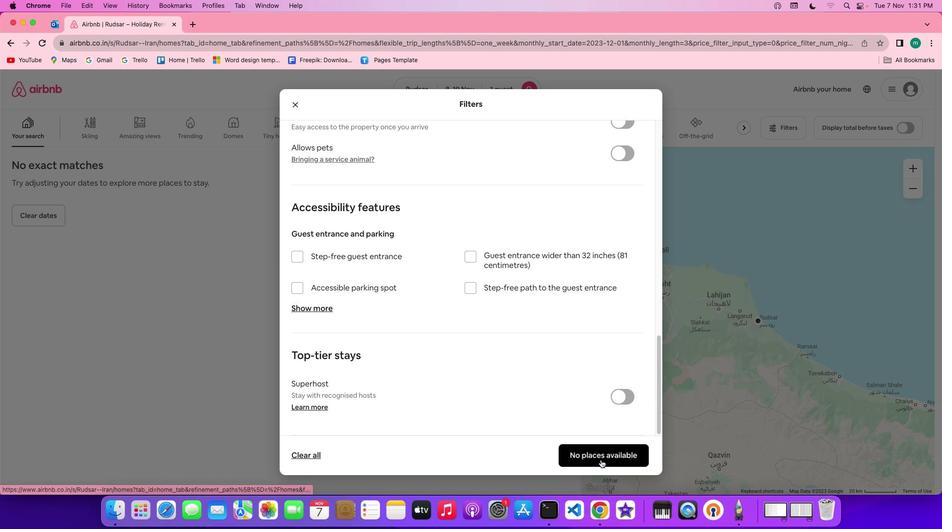 
Action: Mouse moved to (325, 339)
Screenshot: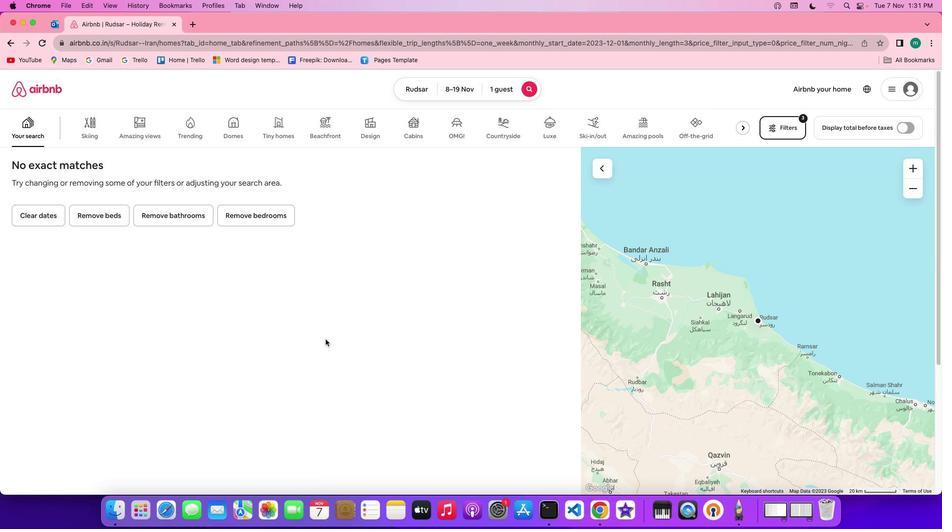 
